Task: Search one way flight ticket for 1 adult, 1 child, 1 infant in seat in premium economy from Columbia: Columbia Regional Airport to Springfield: Abraham Lincoln Capital Airport on 5-2-2023. Choice of flights is Alaska. Number of bags: 2 checked bags. Price is upto 71000. Outbound departure time preference is 17:00.
Action: Mouse moved to (313, 266)
Screenshot: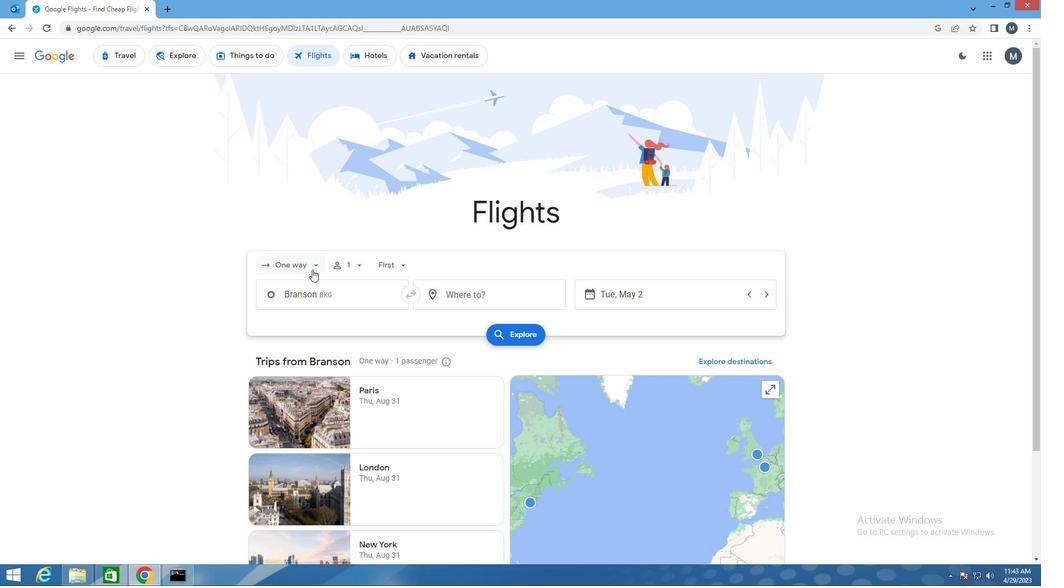 
Action: Mouse pressed left at (313, 266)
Screenshot: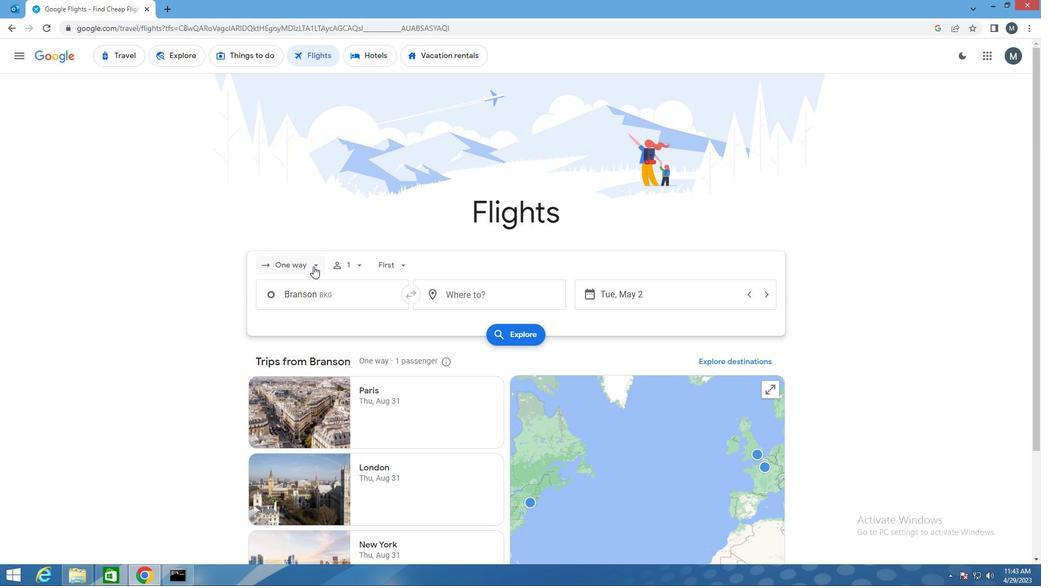 
Action: Mouse moved to (296, 315)
Screenshot: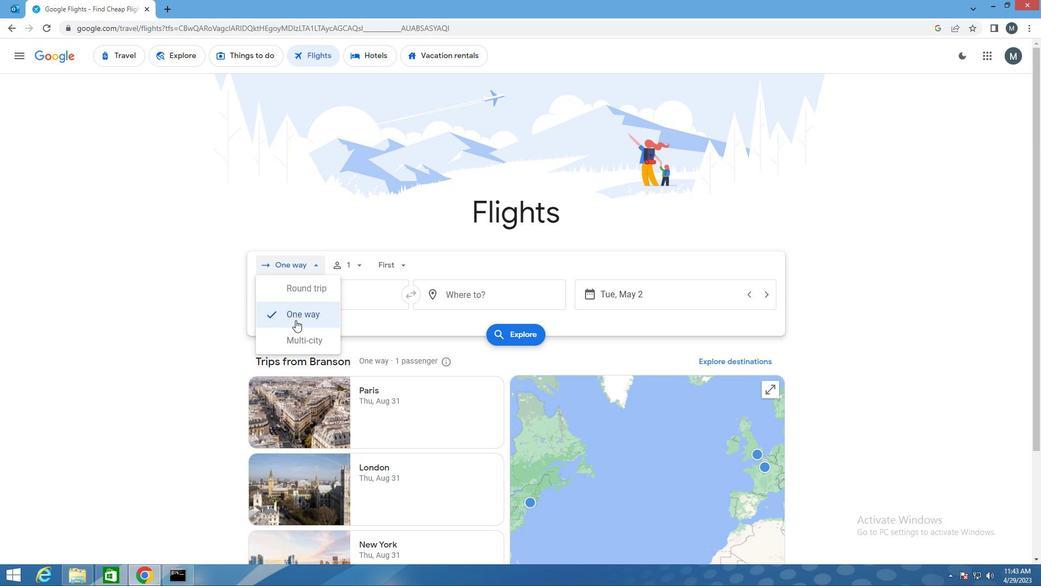 
Action: Mouse pressed left at (296, 315)
Screenshot: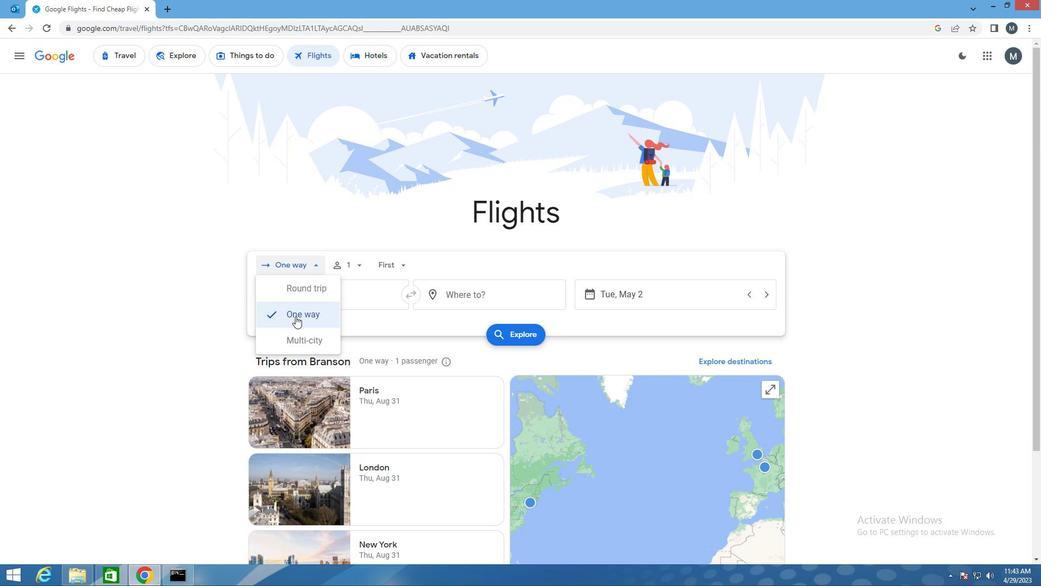 
Action: Mouse moved to (355, 268)
Screenshot: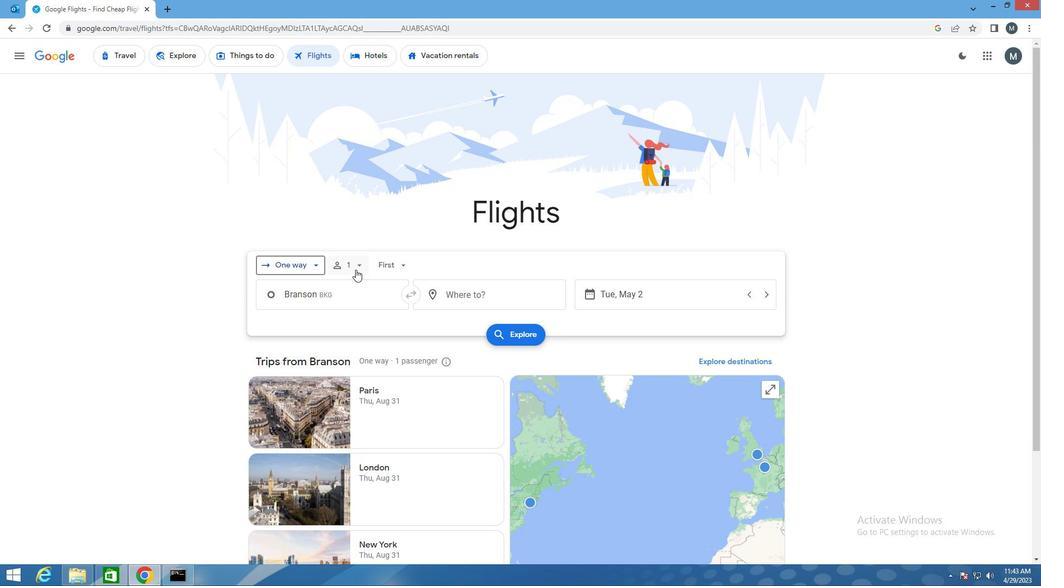 
Action: Mouse pressed left at (355, 268)
Screenshot: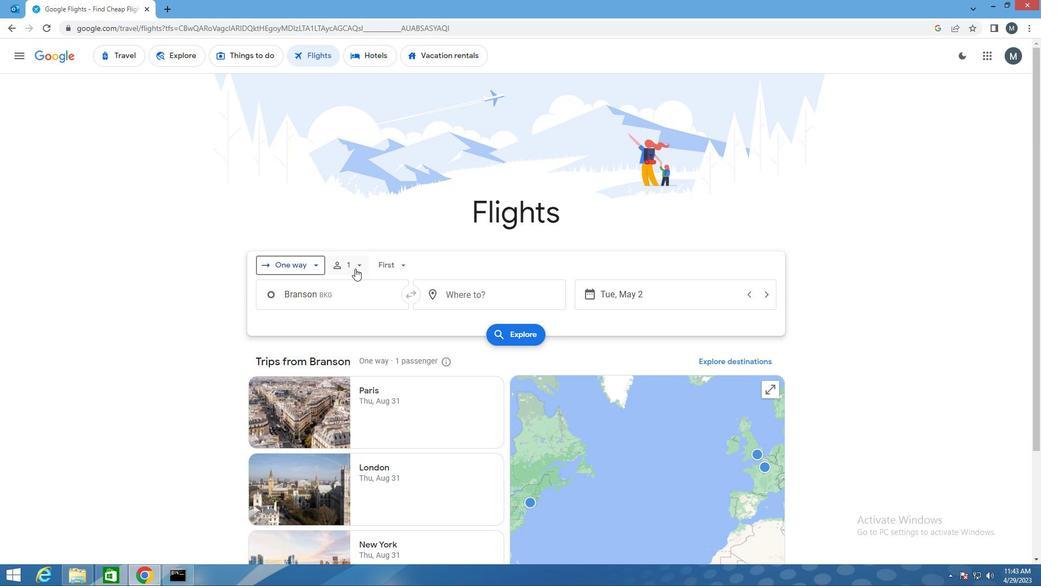 
Action: Mouse moved to (436, 320)
Screenshot: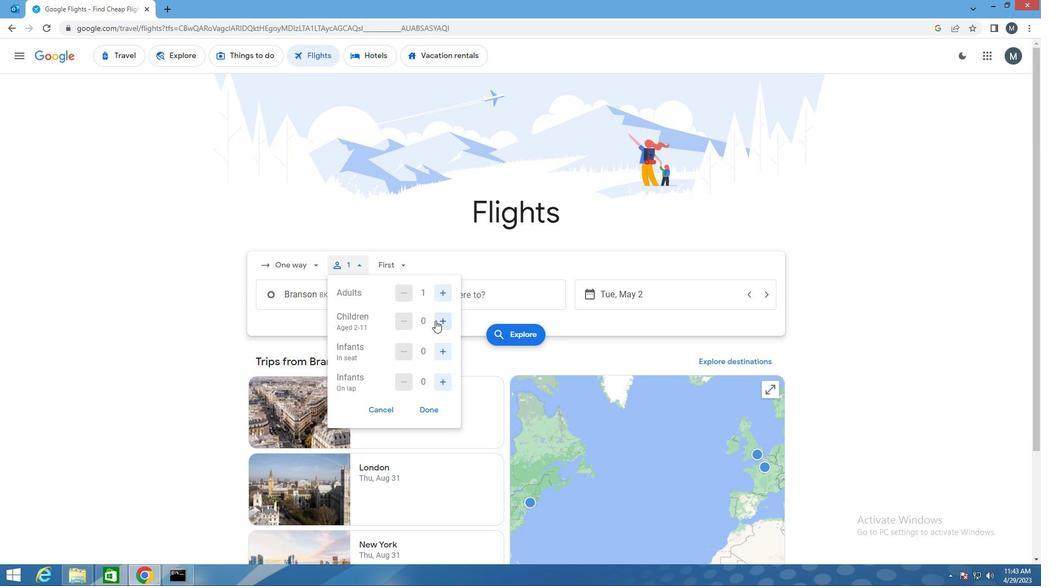 
Action: Mouse pressed left at (436, 320)
Screenshot: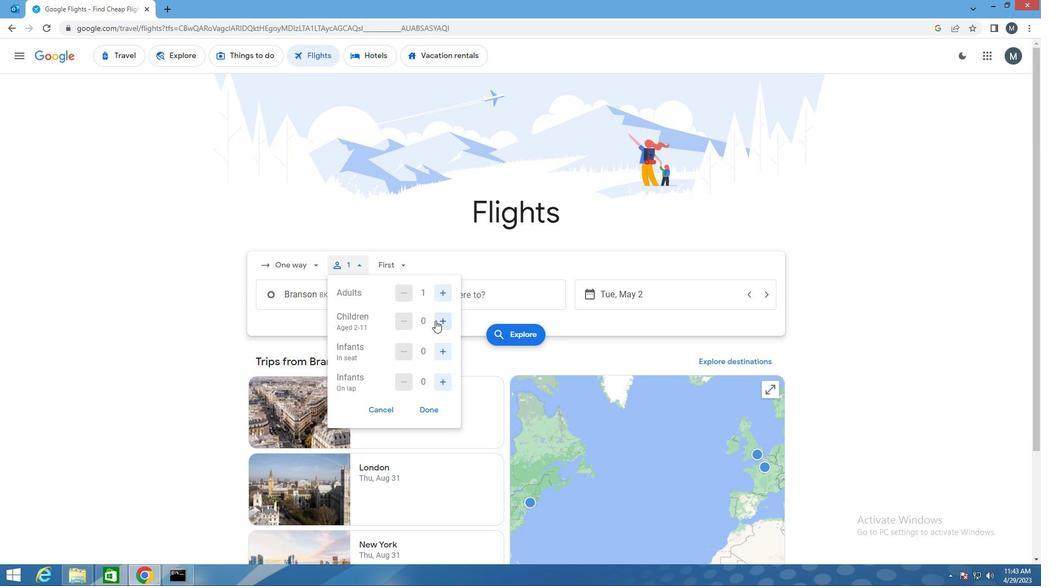 
Action: Mouse moved to (440, 350)
Screenshot: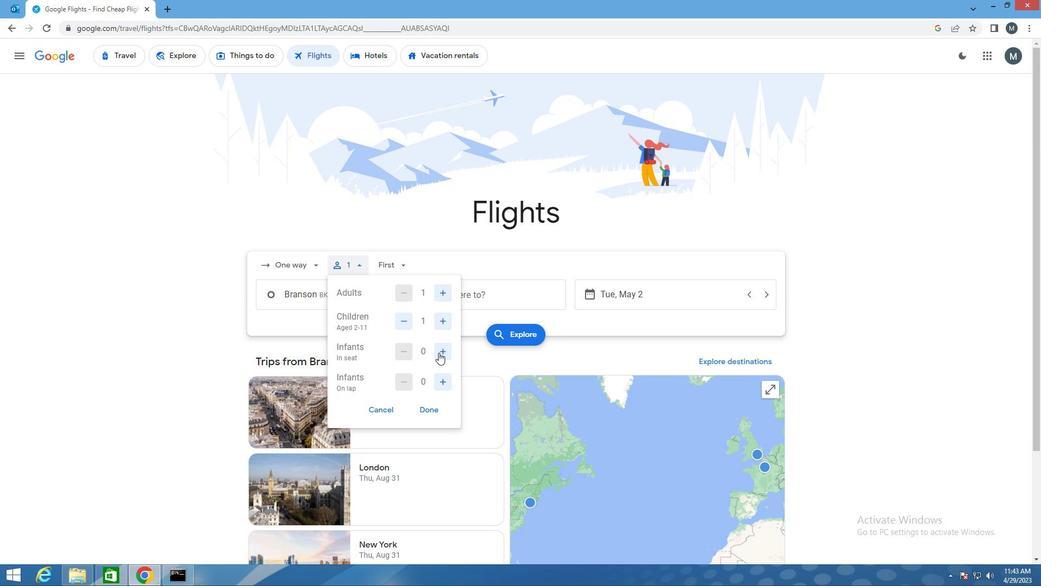 
Action: Mouse pressed left at (440, 350)
Screenshot: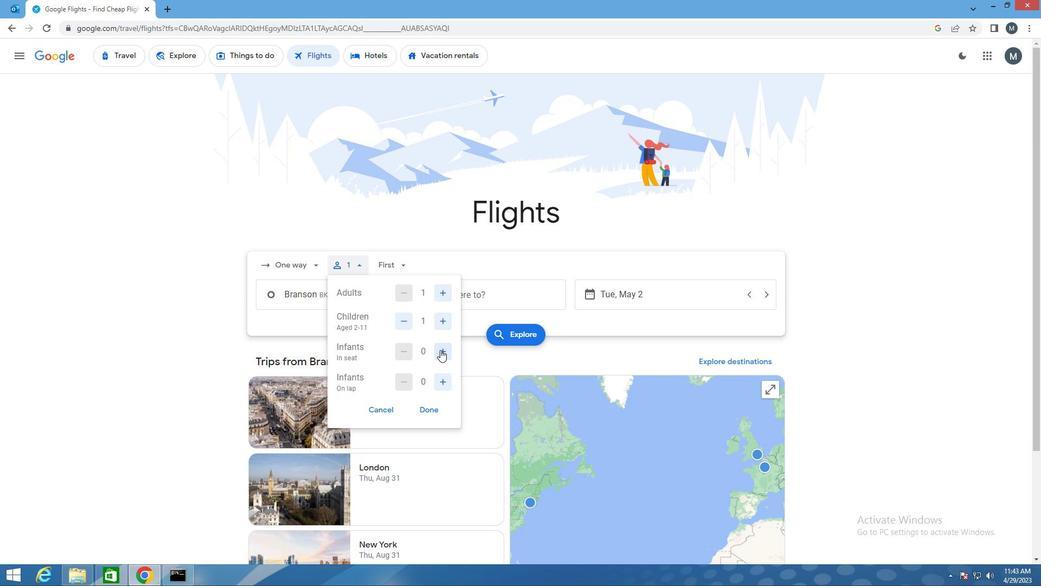 
Action: Mouse moved to (433, 409)
Screenshot: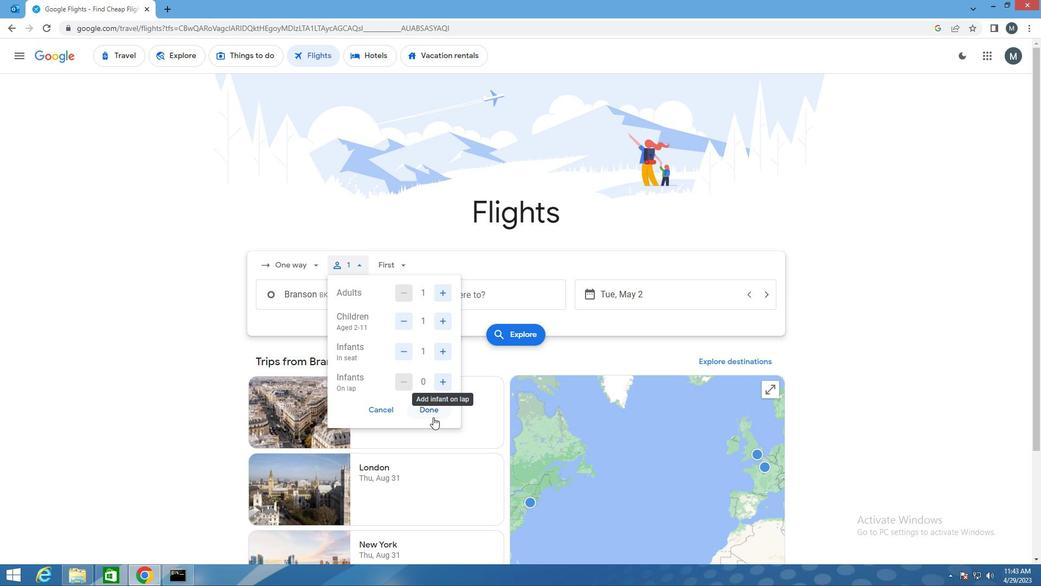 
Action: Mouse pressed left at (433, 409)
Screenshot: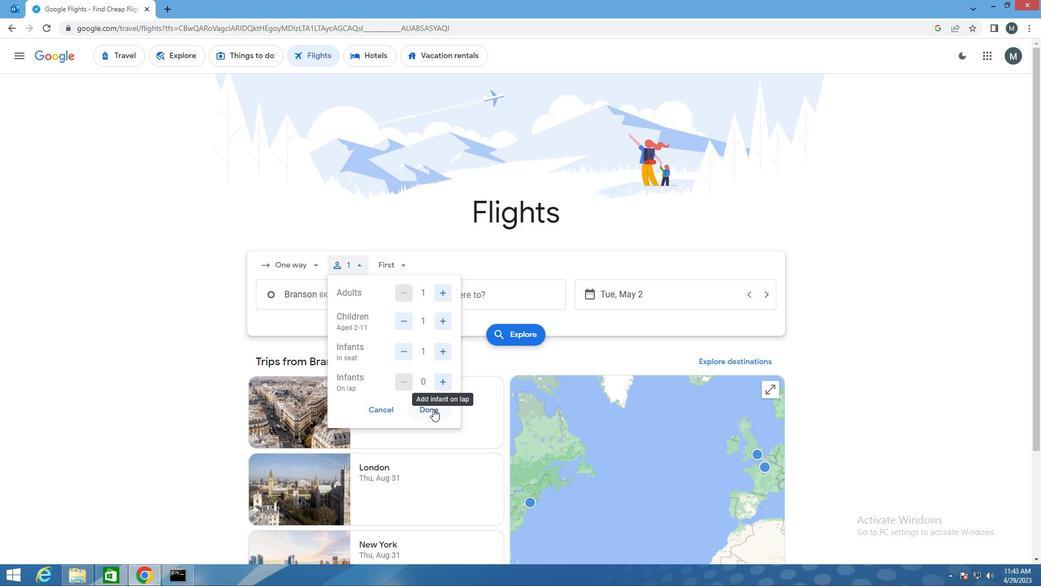 
Action: Mouse moved to (397, 270)
Screenshot: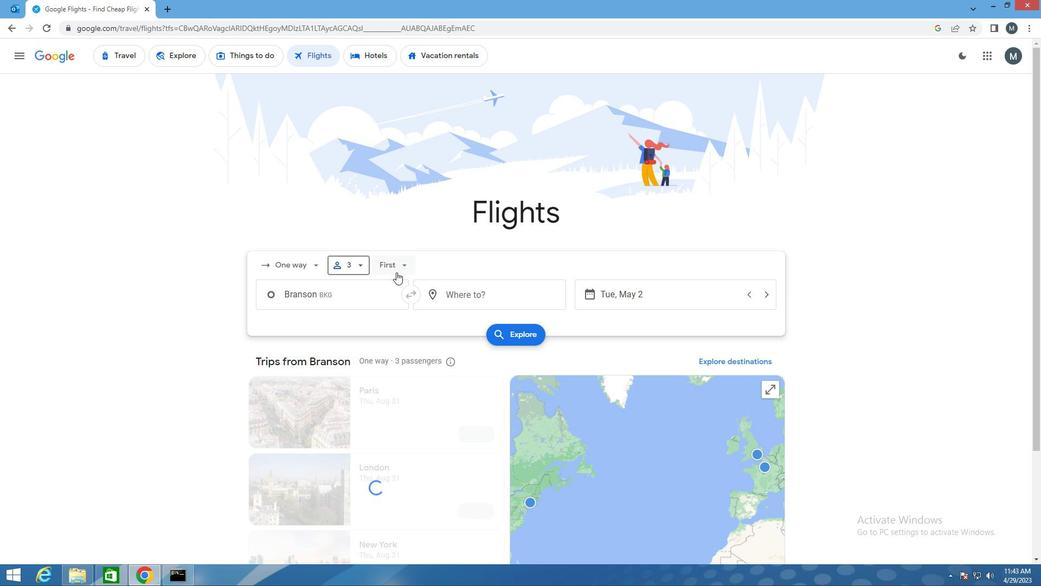 
Action: Mouse pressed left at (397, 270)
Screenshot: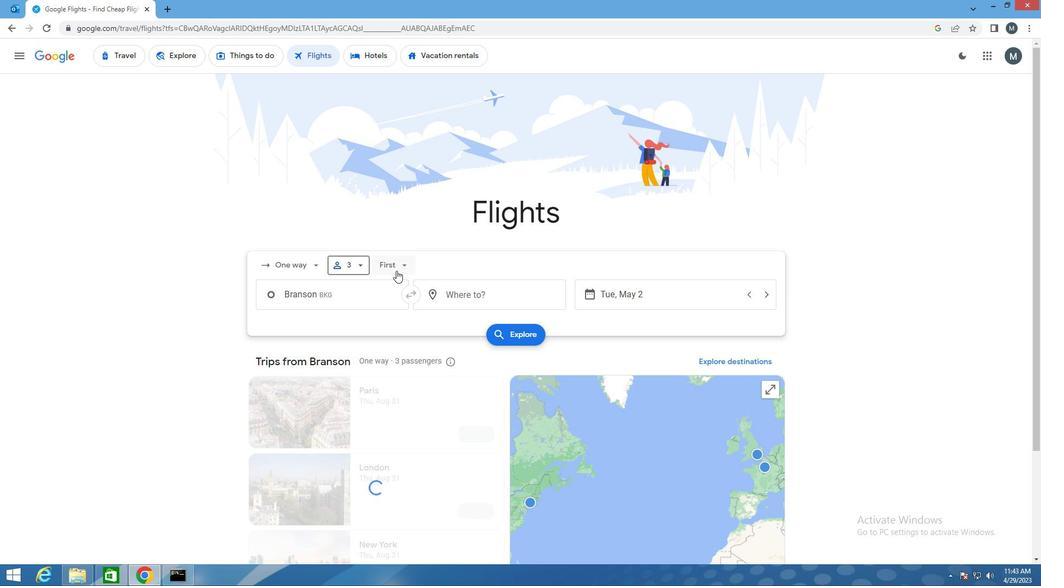 
Action: Mouse moved to (423, 316)
Screenshot: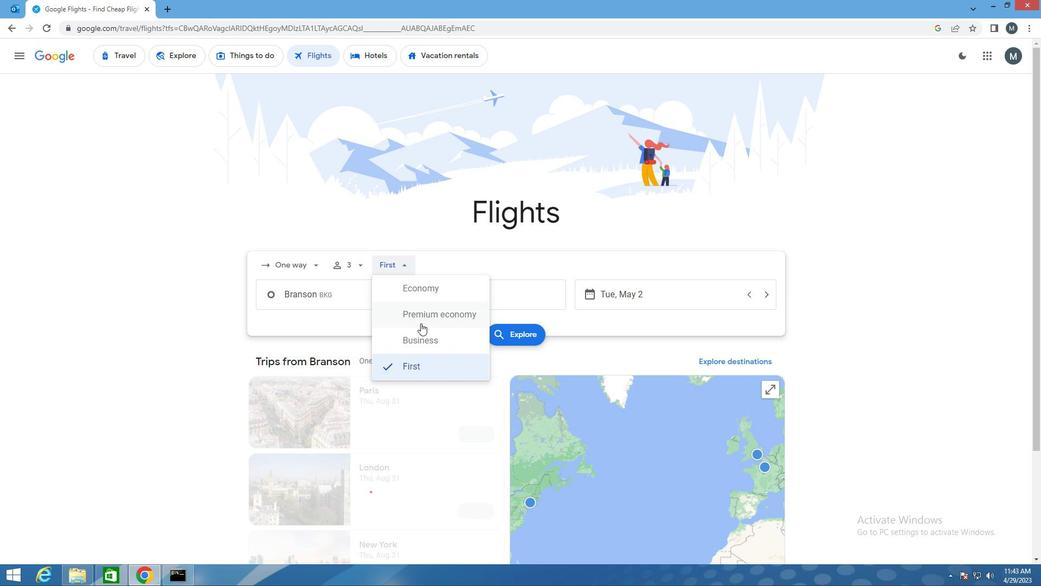 
Action: Mouse pressed left at (423, 316)
Screenshot: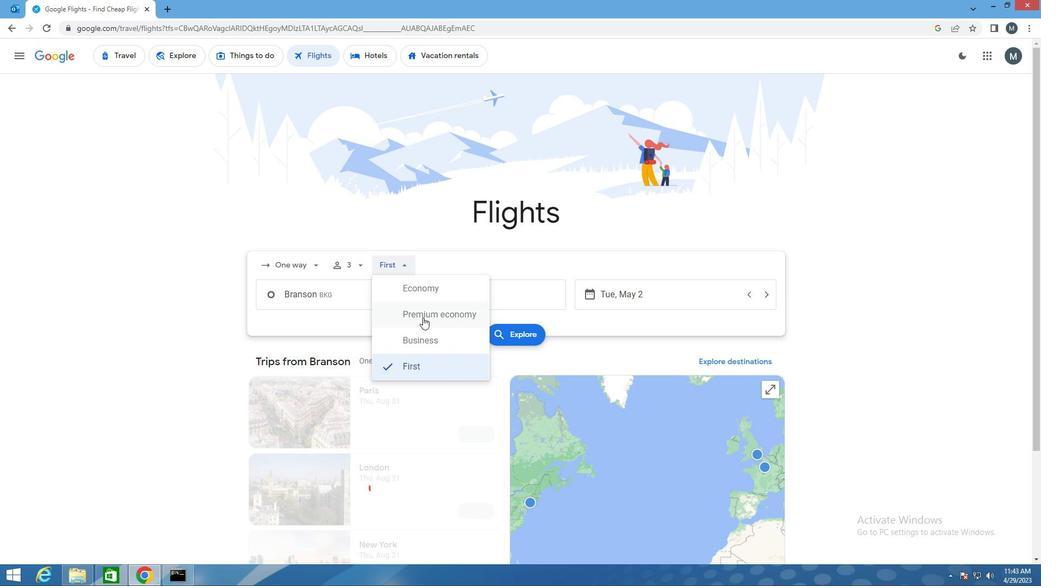 
Action: Mouse moved to (347, 298)
Screenshot: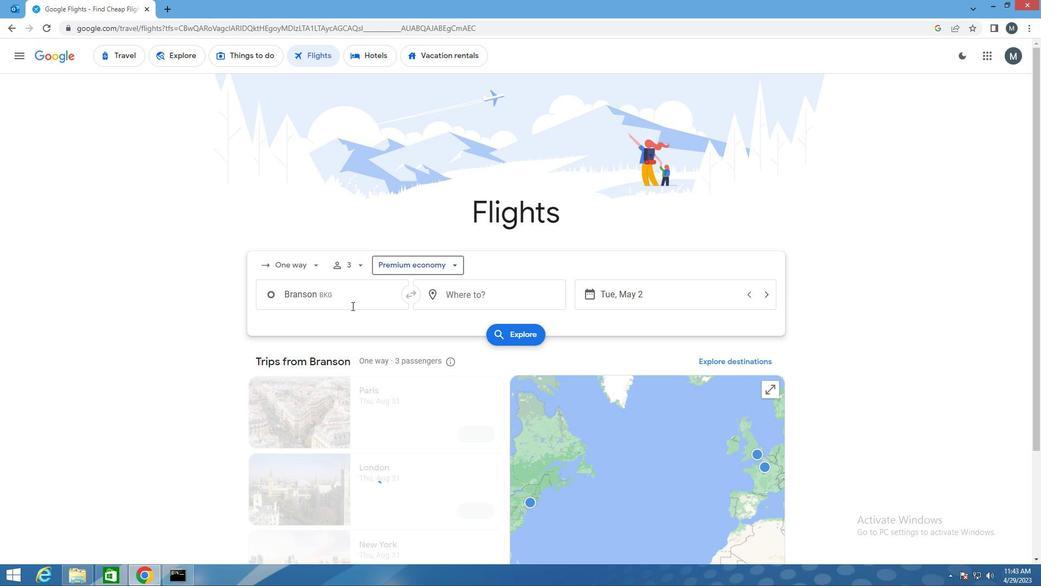 
Action: Mouse pressed left at (347, 298)
Screenshot: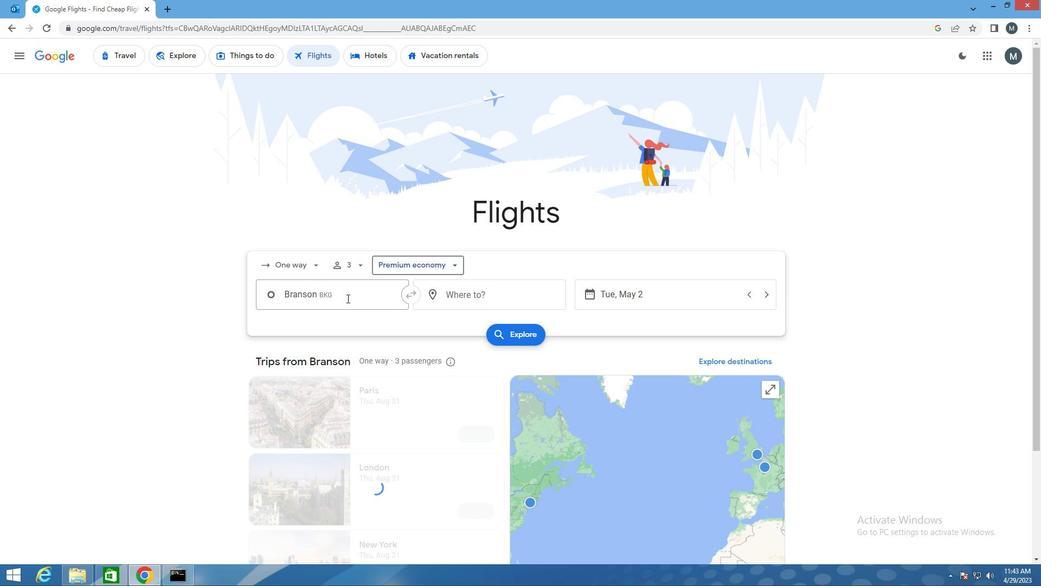 
Action: Key pressed <Key.shift><Key.shift><Key.shift><Key.shift><Key.shift><Key.shift><Key.shift><Key.shift>COLUM
Screenshot: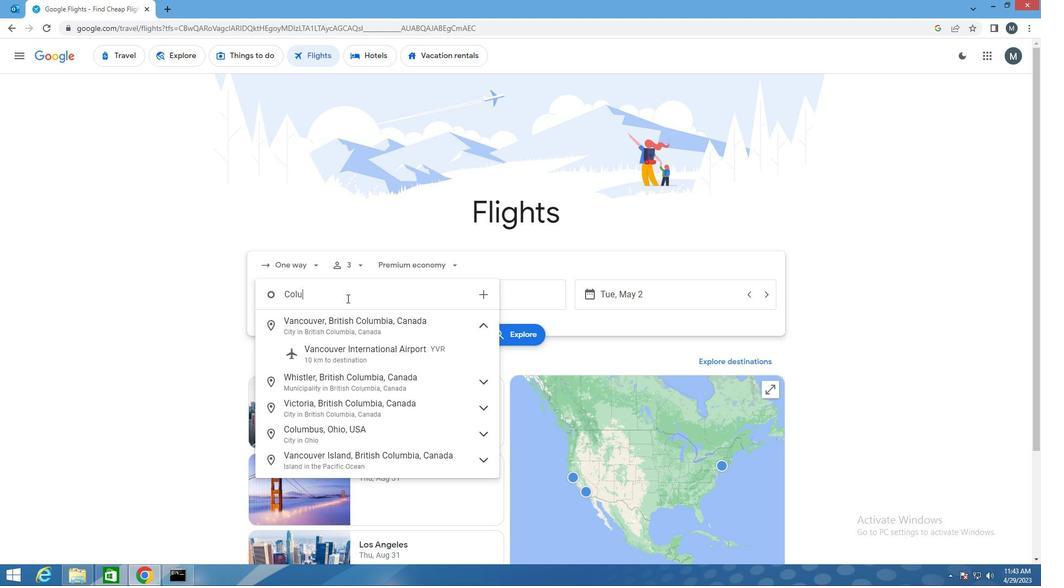 
Action: Mouse moved to (361, 333)
Screenshot: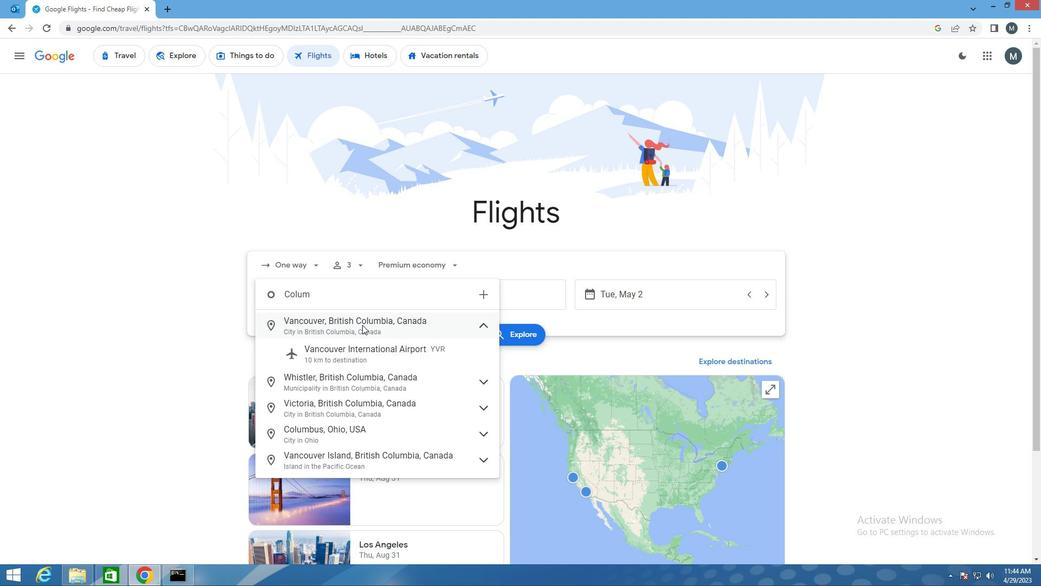 
Action: Key pressed BIA<Key.space>REG
Screenshot: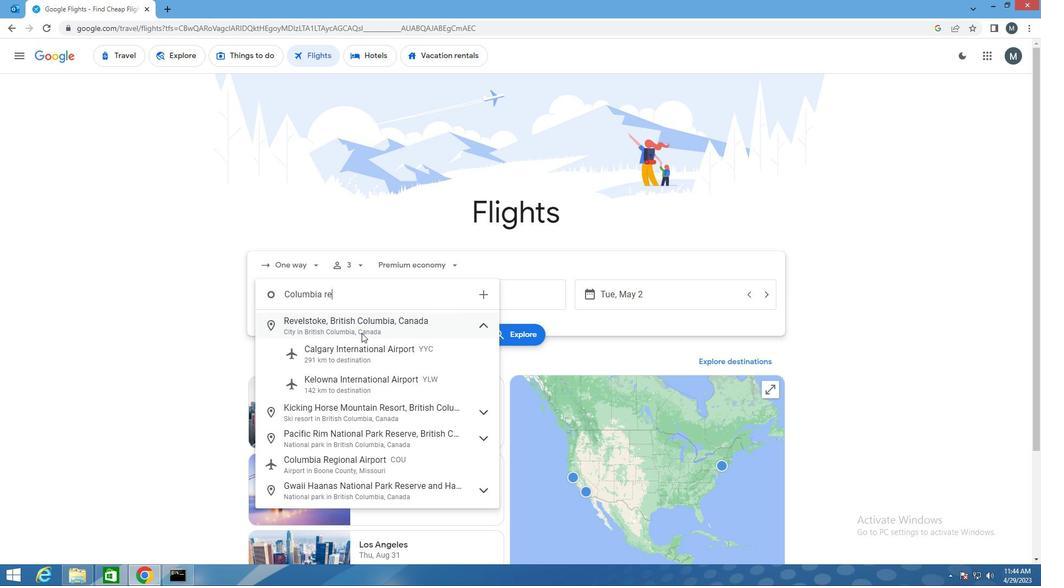 
Action: Mouse moved to (369, 329)
Screenshot: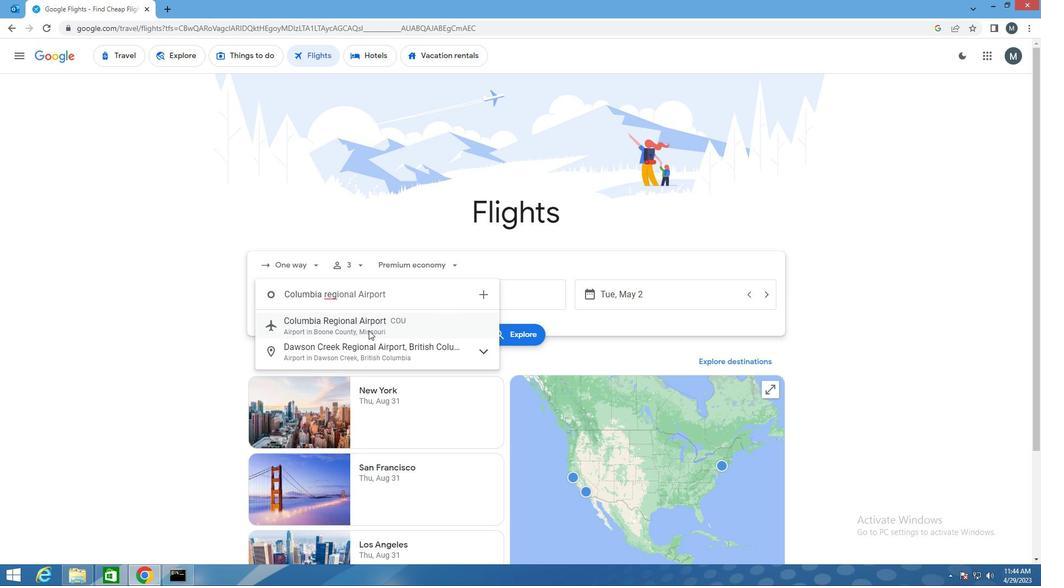 
Action: Mouse pressed left at (369, 329)
Screenshot: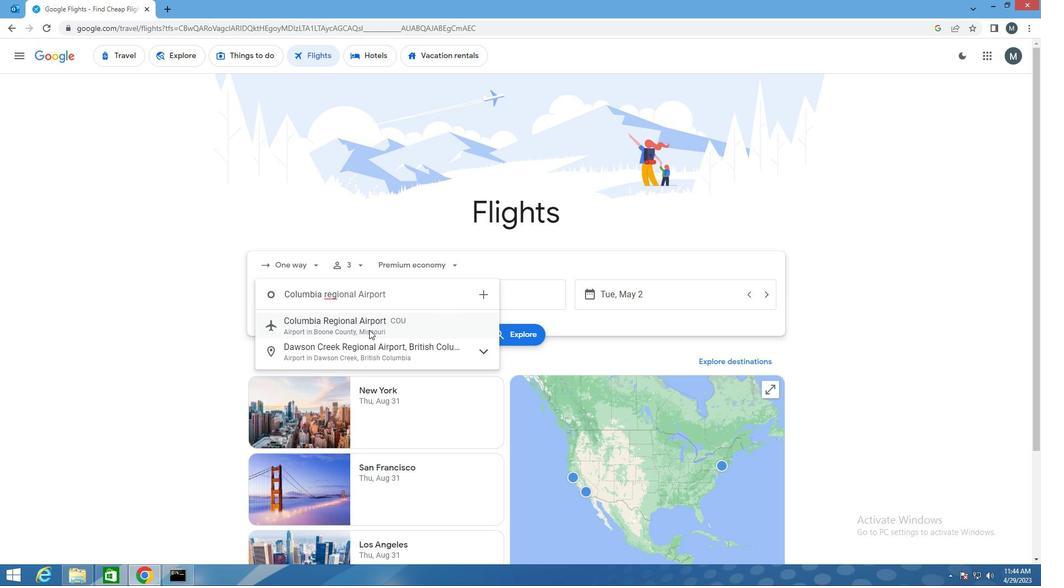 
Action: Mouse moved to (470, 299)
Screenshot: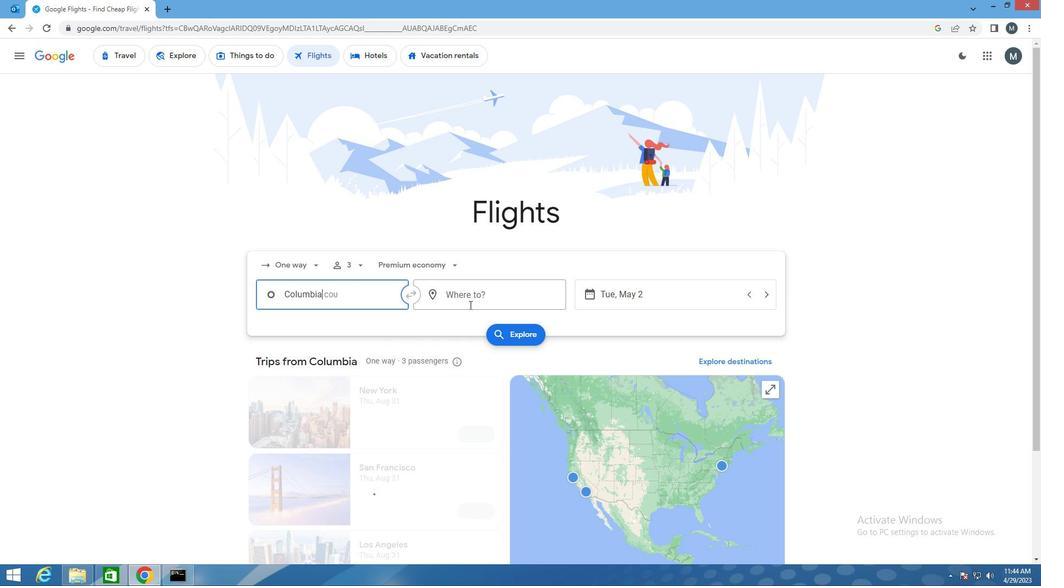 
Action: Mouse pressed left at (470, 299)
Screenshot: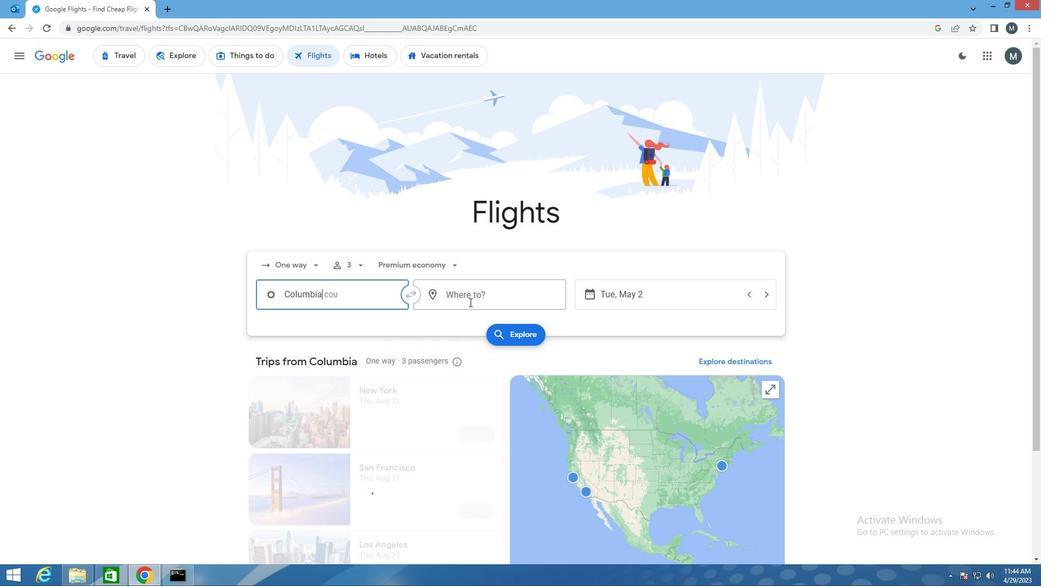 
Action: Mouse moved to (468, 300)
Screenshot: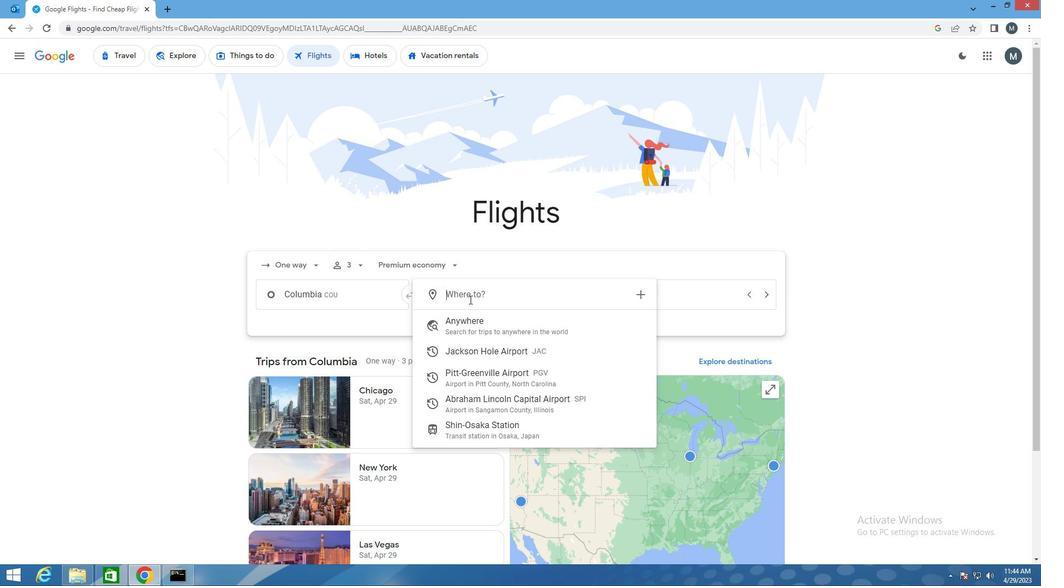 
Action: Key pressed S
Screenshot: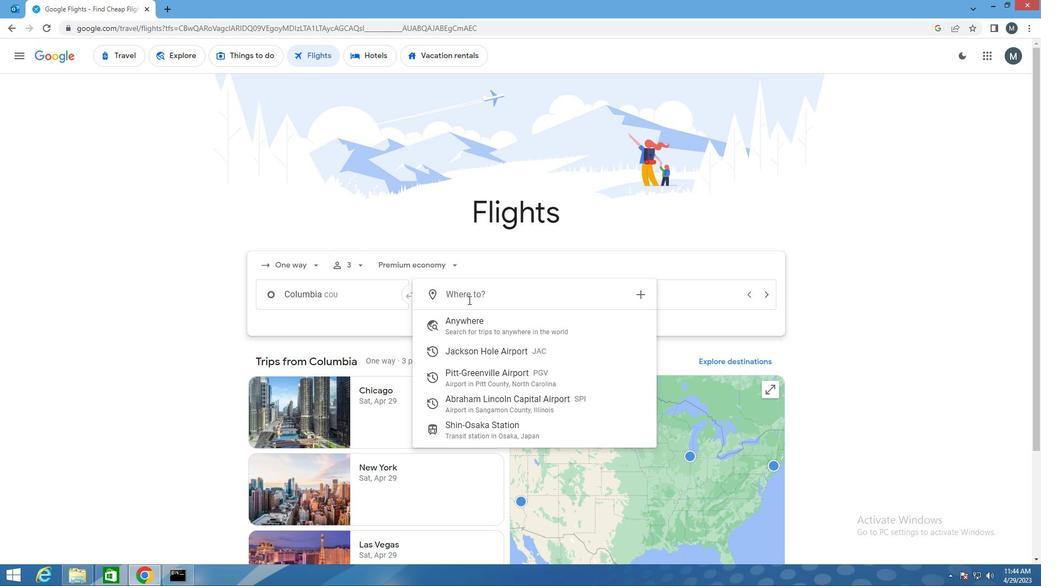 
Action: Mouse moved to (467, 301)
Screenshot: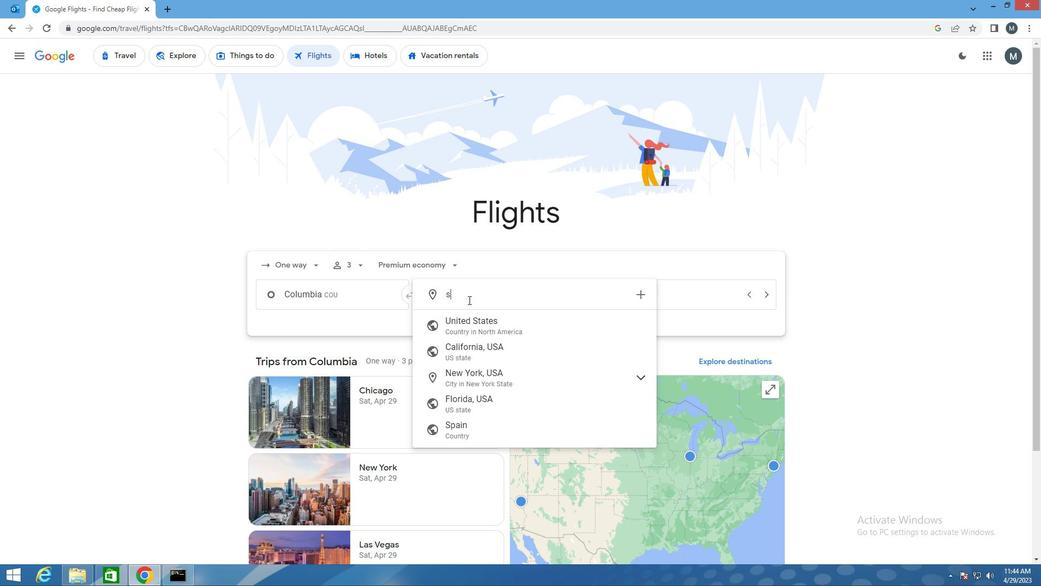 
Action: Key pressed P
Screenshot: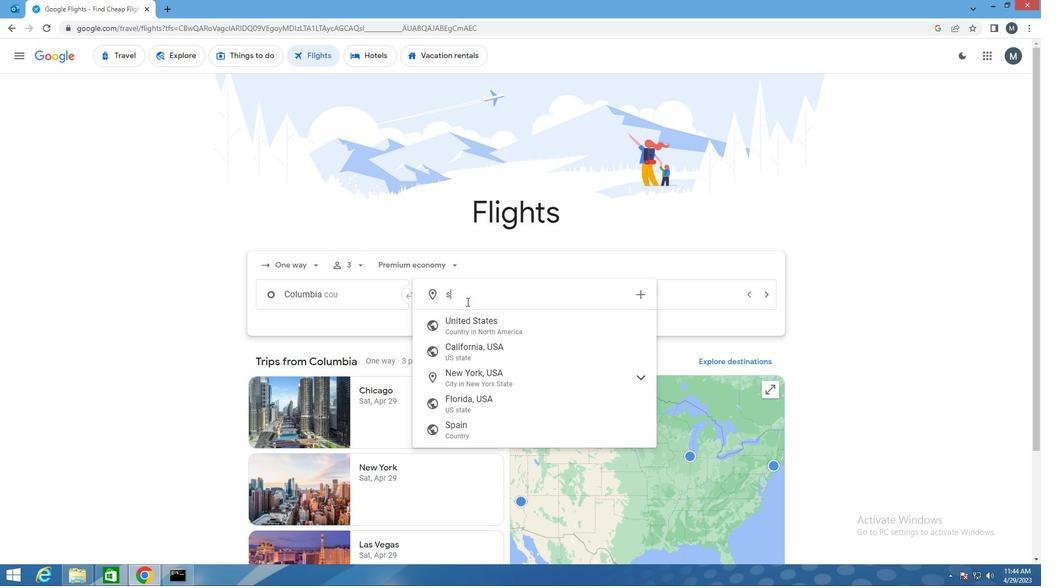 
Action: Mouse moved to (466, 302)
Screenshot: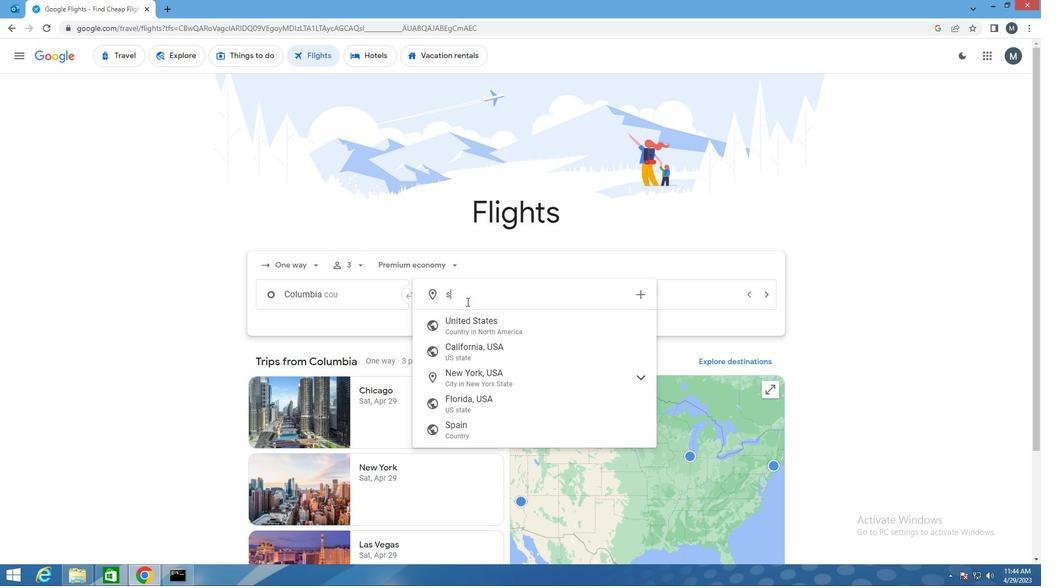 
Action: Key pressed I
Screenshot: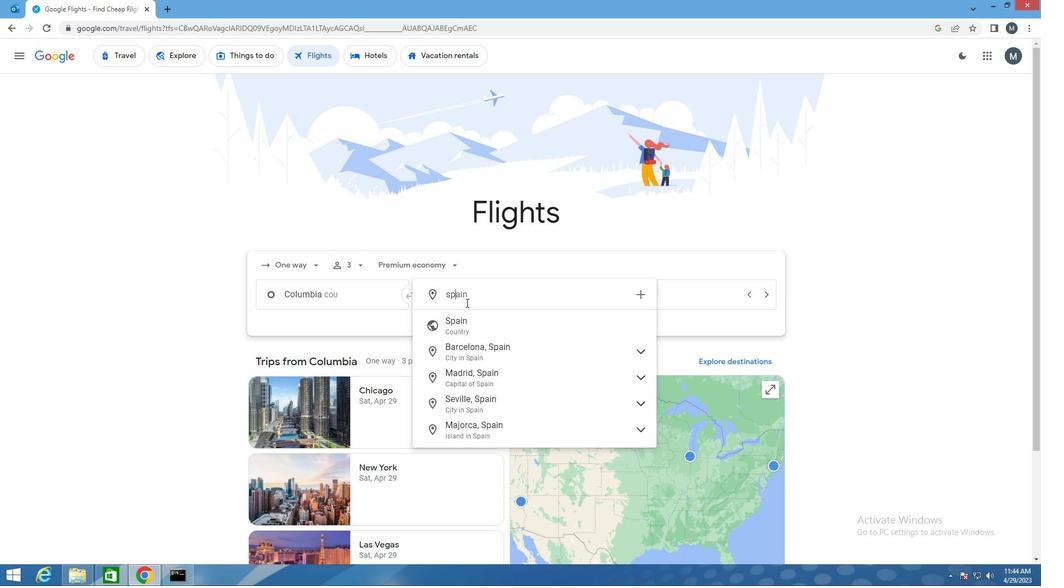 
Action: Mouse moved to (484, 322)
Screenshot: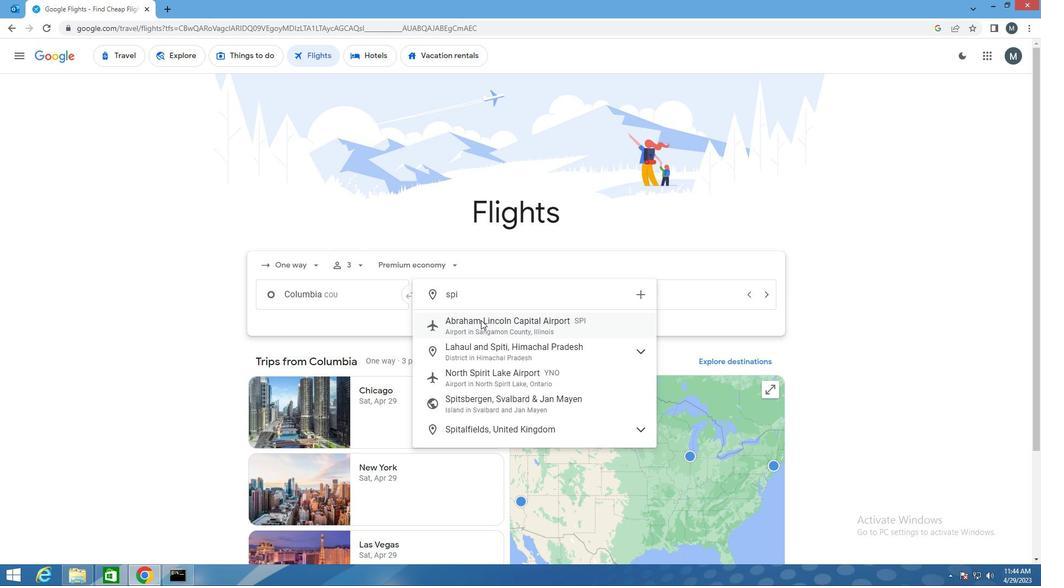 
Action: Mouse pressed left at (484, 322)
Screenshot: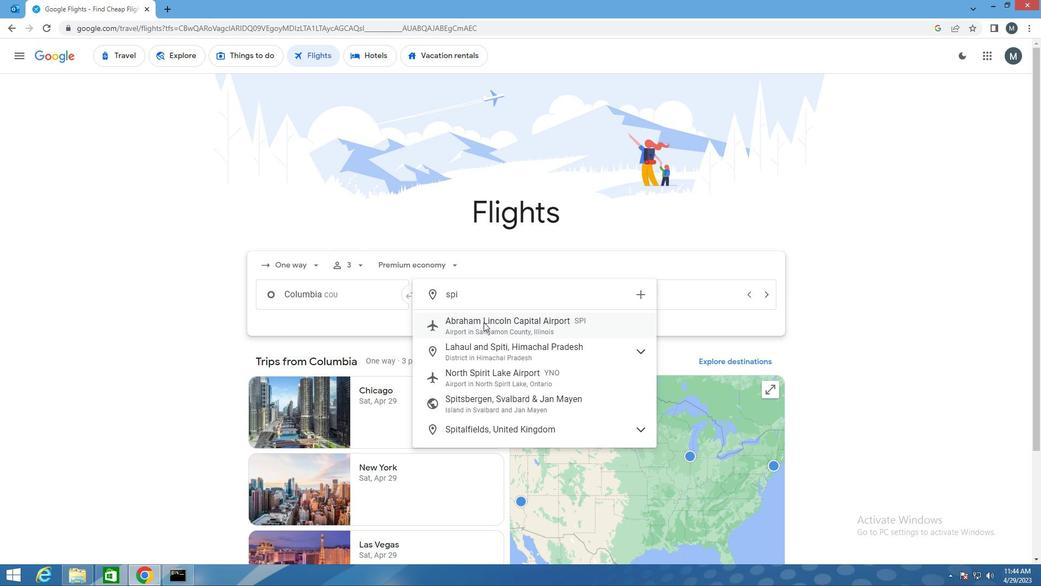 
Action: Mouse moved to (606, 293)
Screenshot: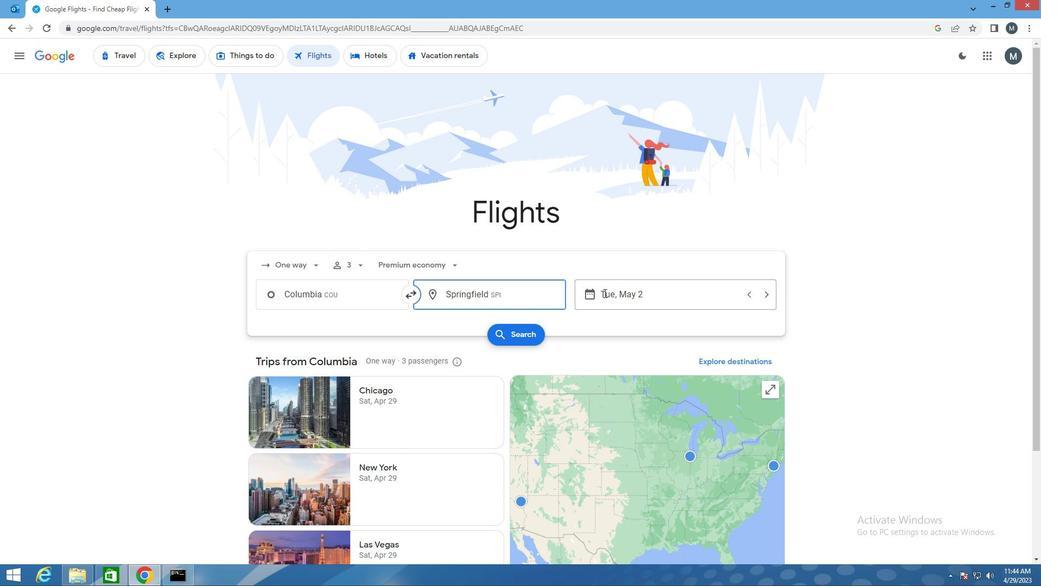 
Action: Mouse pressed left at (606, 293)
Screenshot: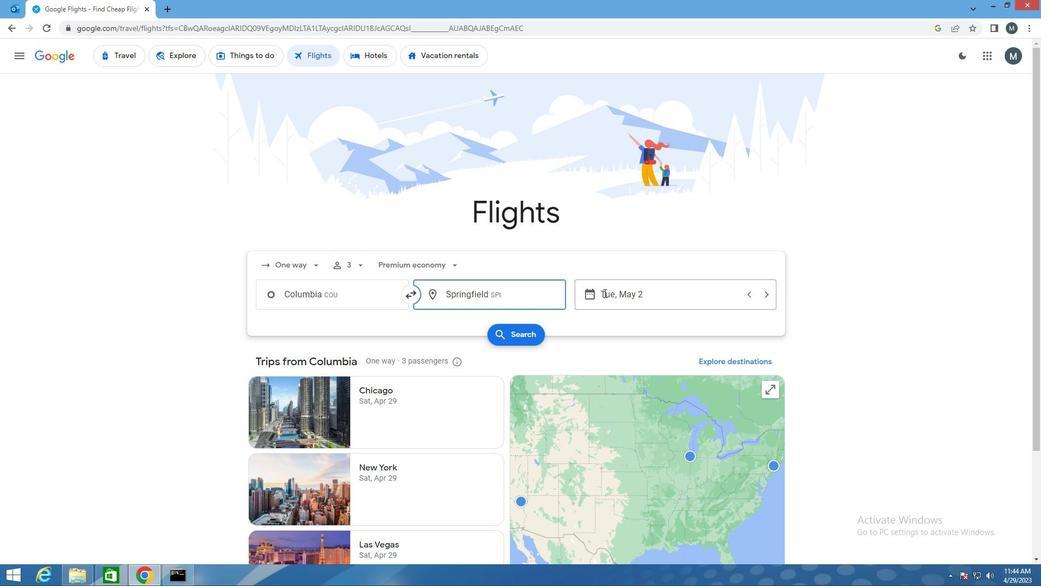 
Action: Mouse moved to (644, 368)
Screenshot: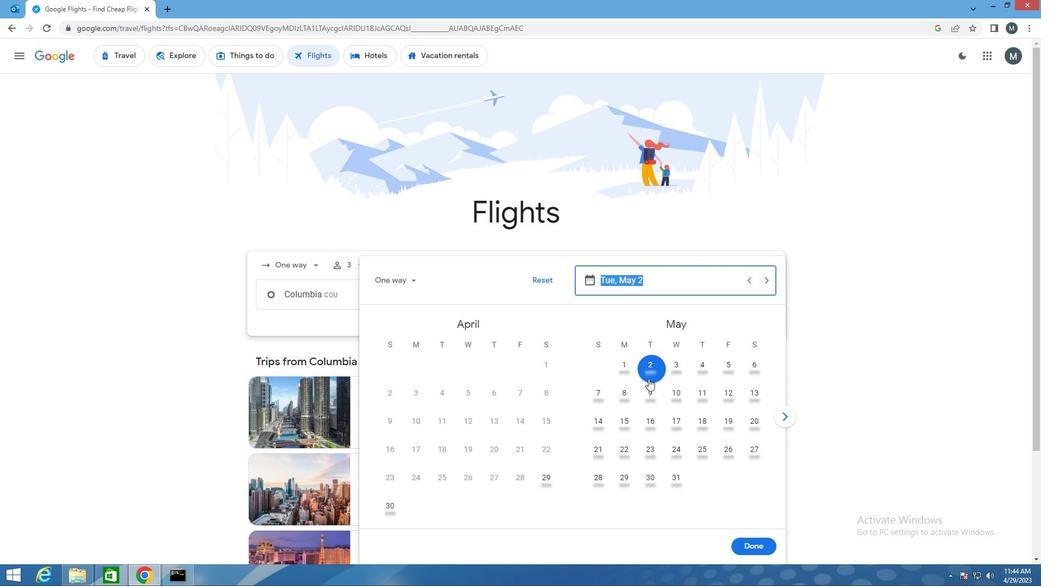 
Action: Mouse pressed left at (644, 368)
Screenshot: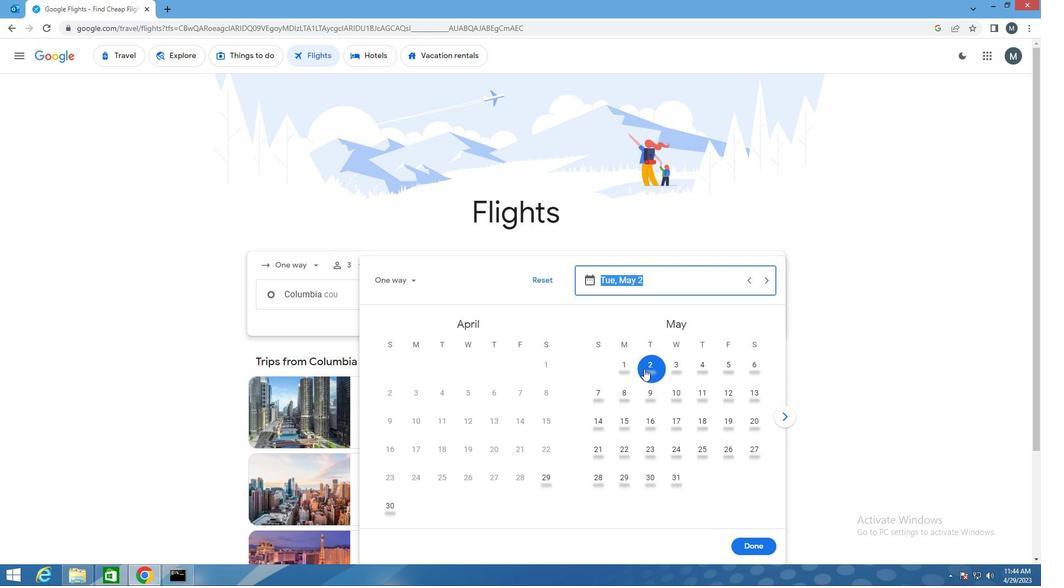
Action: Mouse moved to (748, 544)
Screenshot: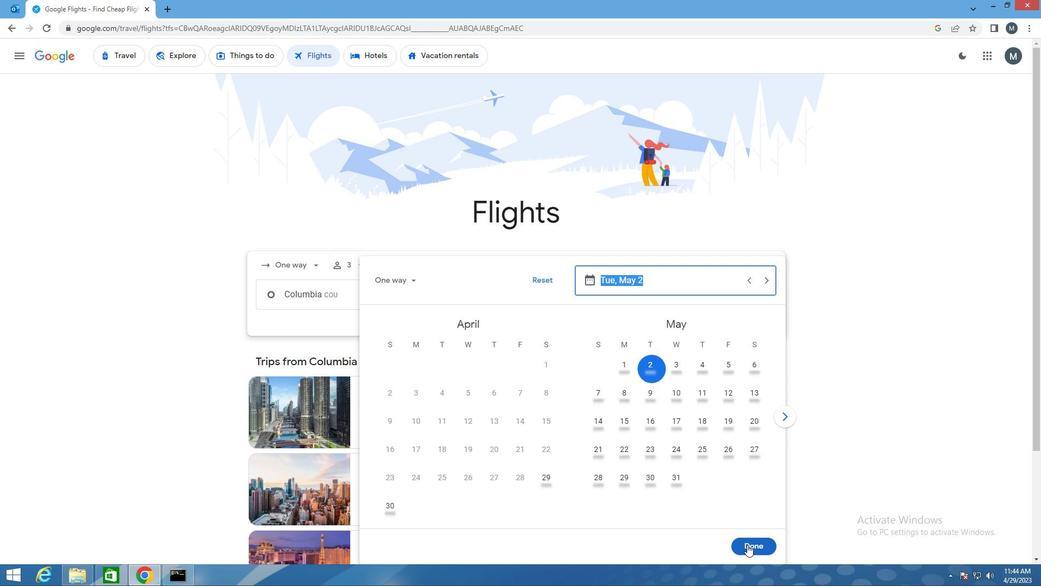 
Action: Mouse pressed left at (748, 544)
Screenshot: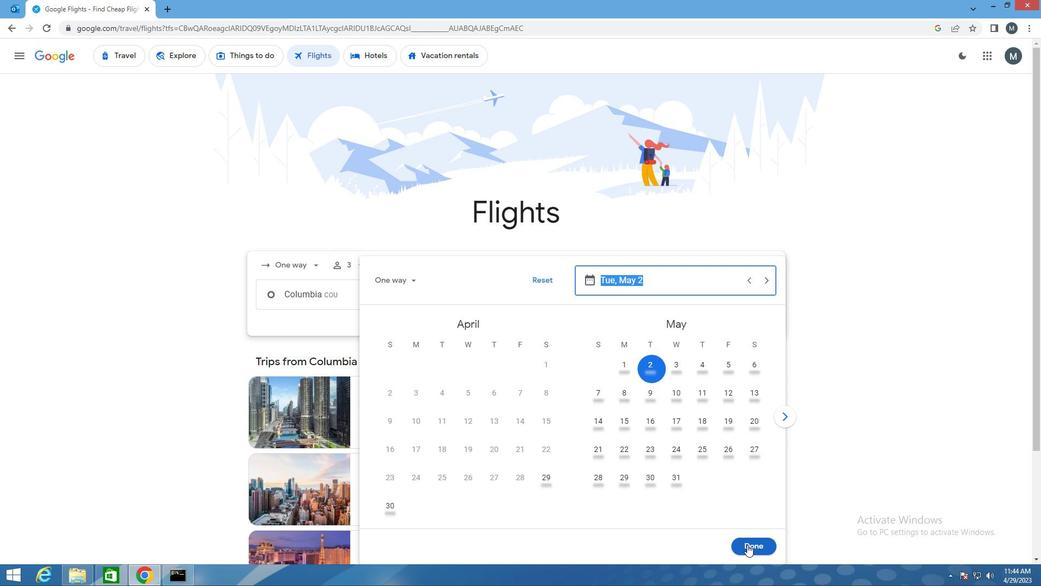 
Action: Mouse moved to (220, 237)
Screenshot: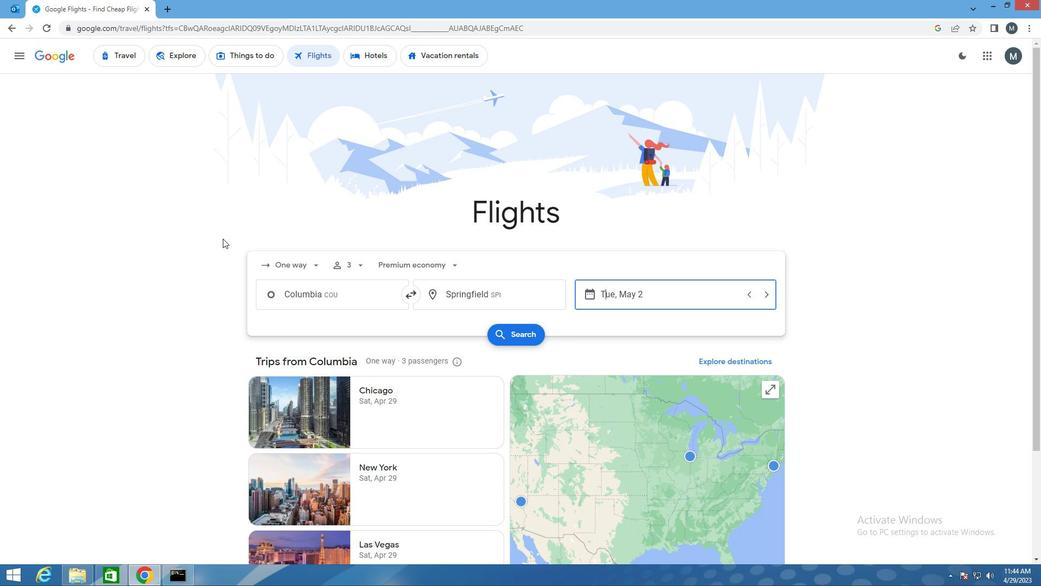 
Action: Mouse scrolled (220, 237) with delta (0, 0)
Screenshot: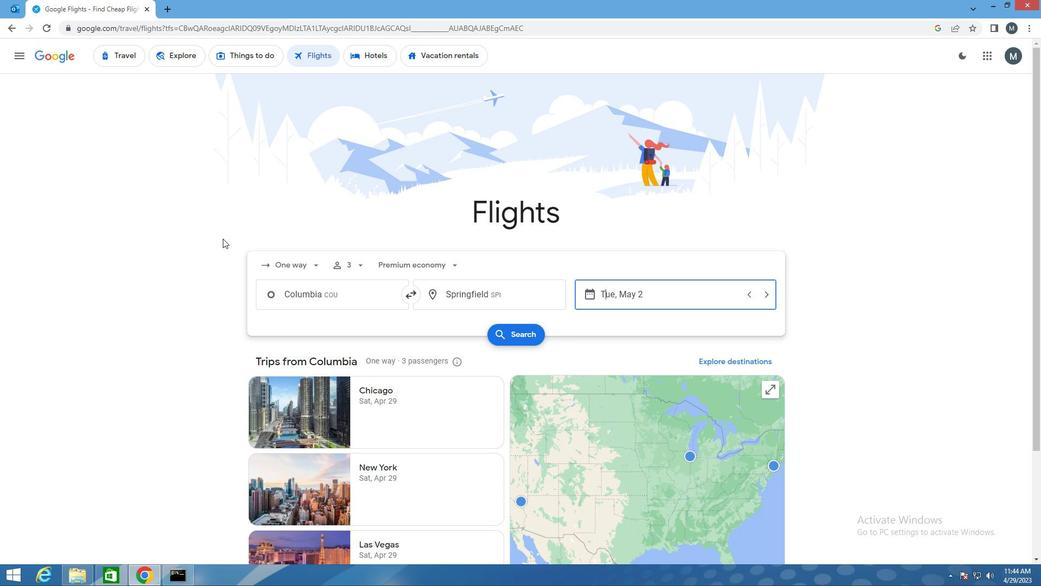 
Action: Mouse moved to (511, 281)
Screenshot: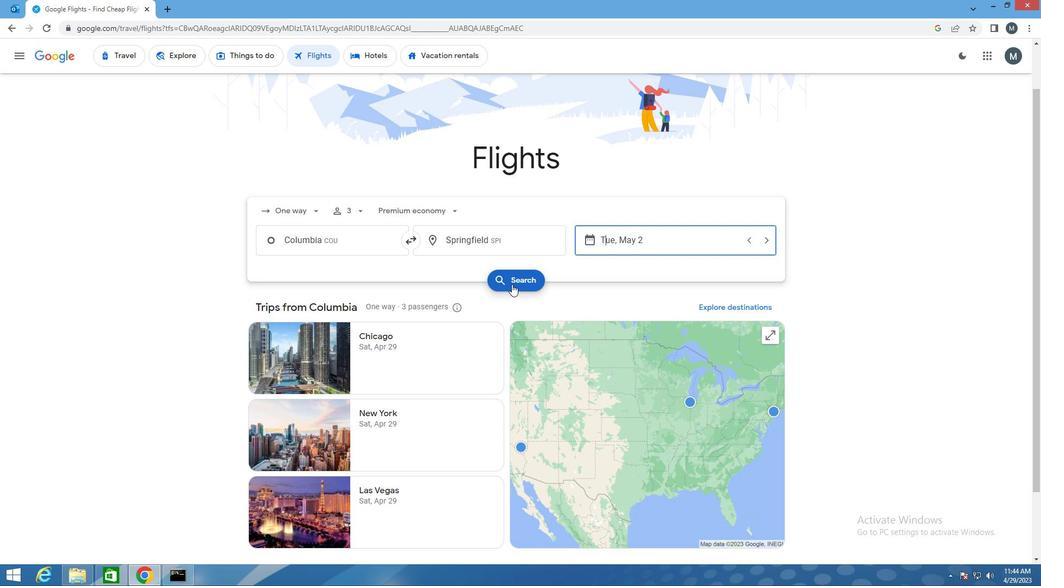 
Action: Mouse pressed left at (511, 281)
Screenshot: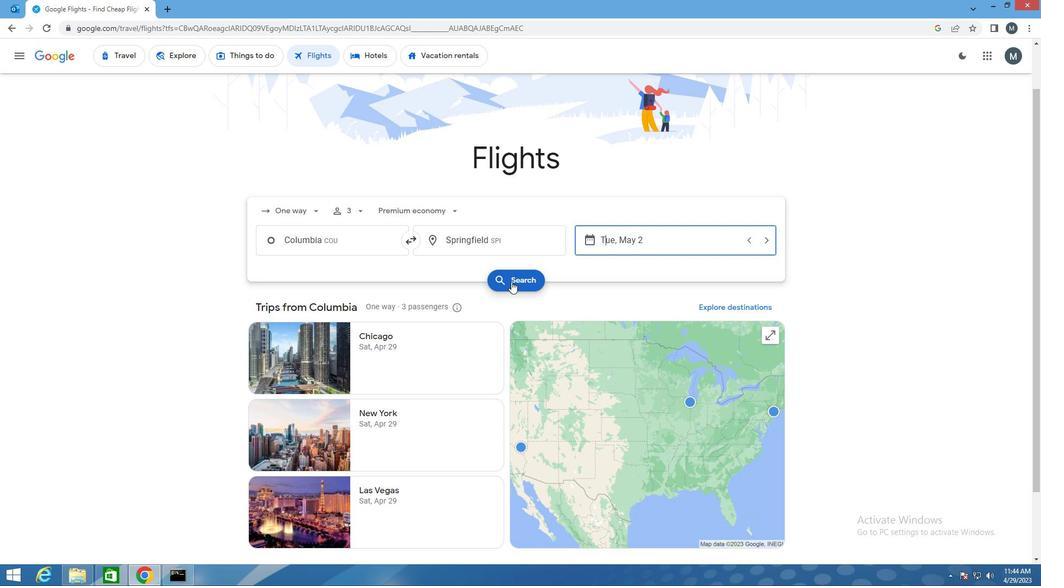 
Action: Mouse moved to (273, 159)
Screenshot: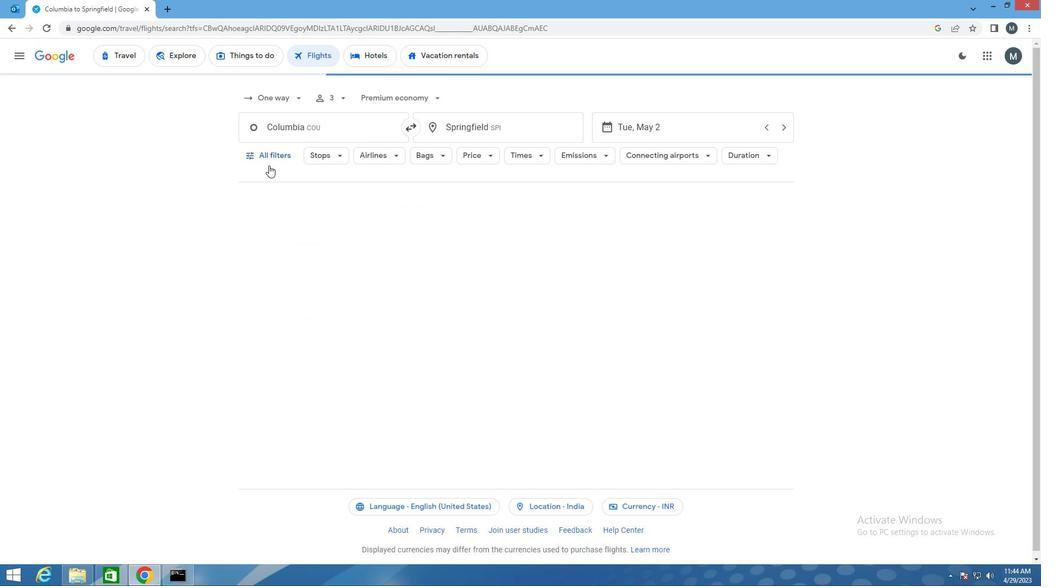 
Action: Mouse pressed left at (273, 159)
Screenshot: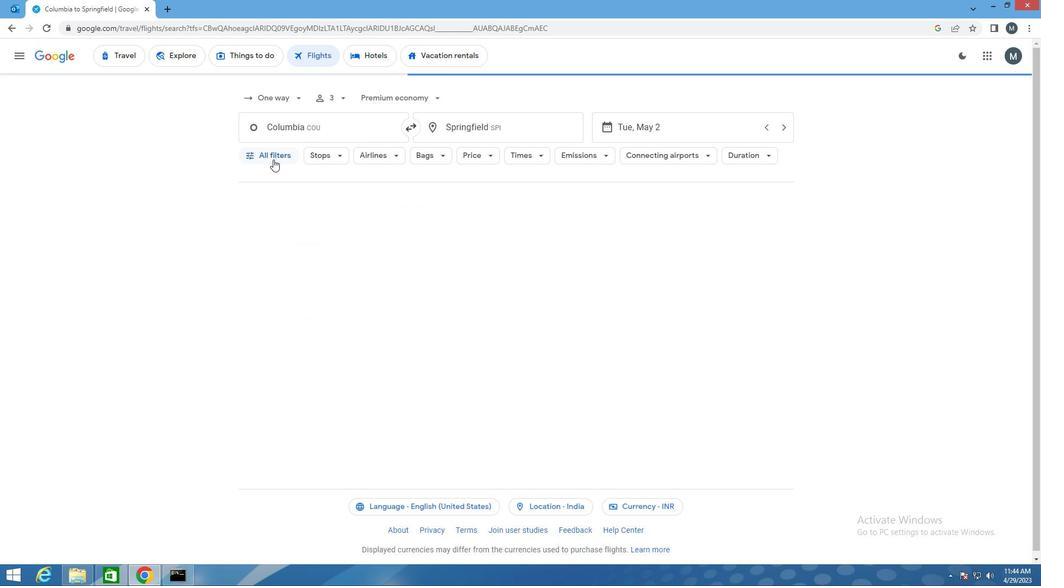 
Action: Mouse moved to (297, 296)
Screenshot: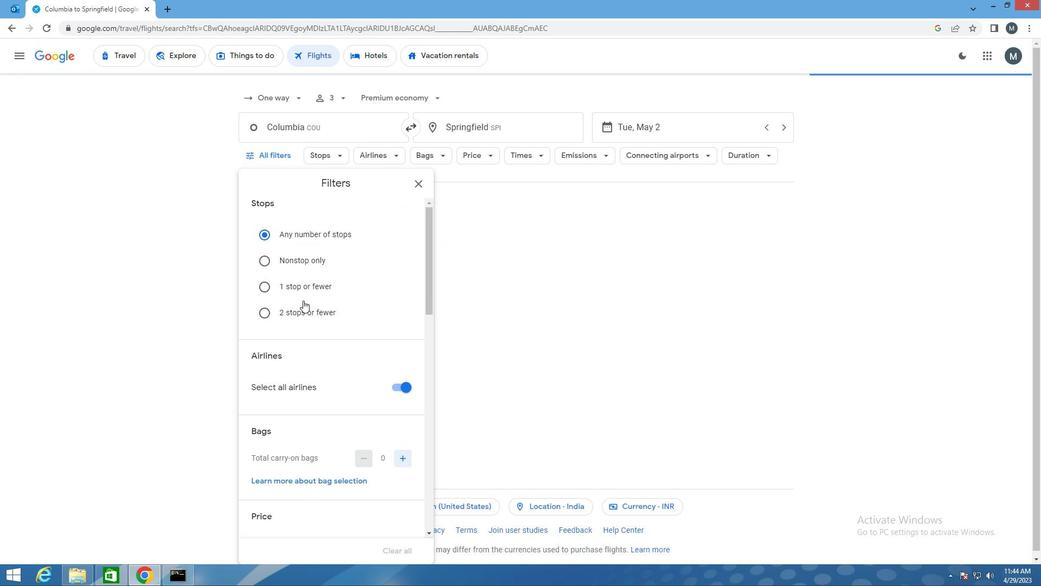 
Action: Mouse scrolled (297, 295) with delta (0, 0)
Screenshot: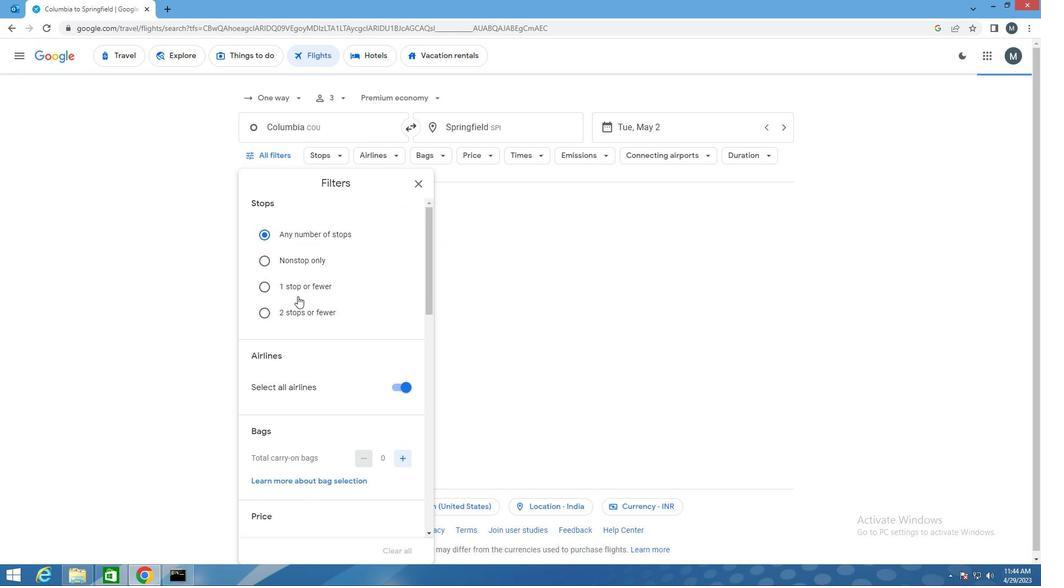 
Action: Mouse scrolled (297, 295) with delta (0, 0)
Screenshot: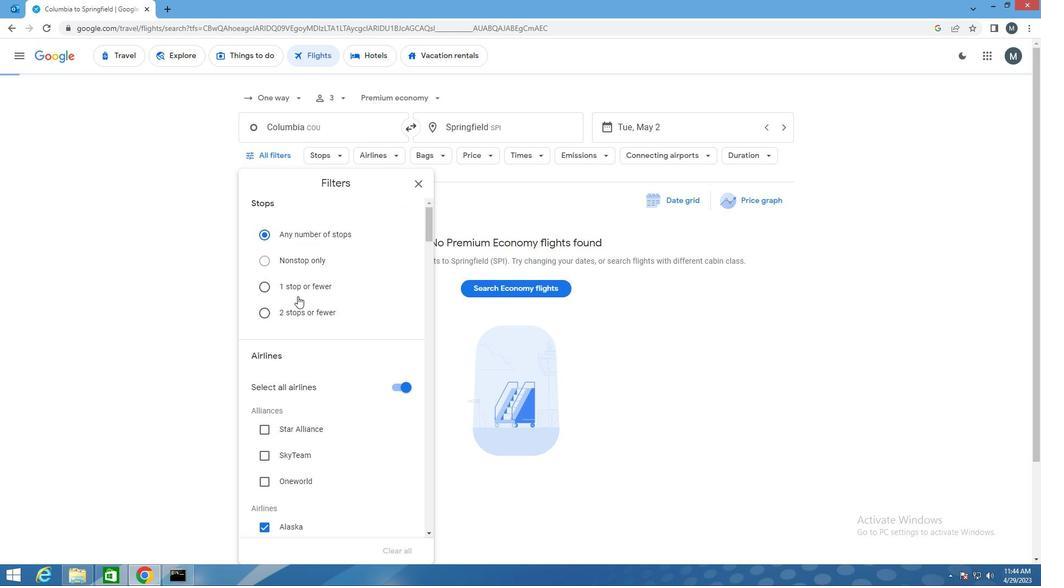 
Action: Mouse moved to (399, 275)
Screenshot: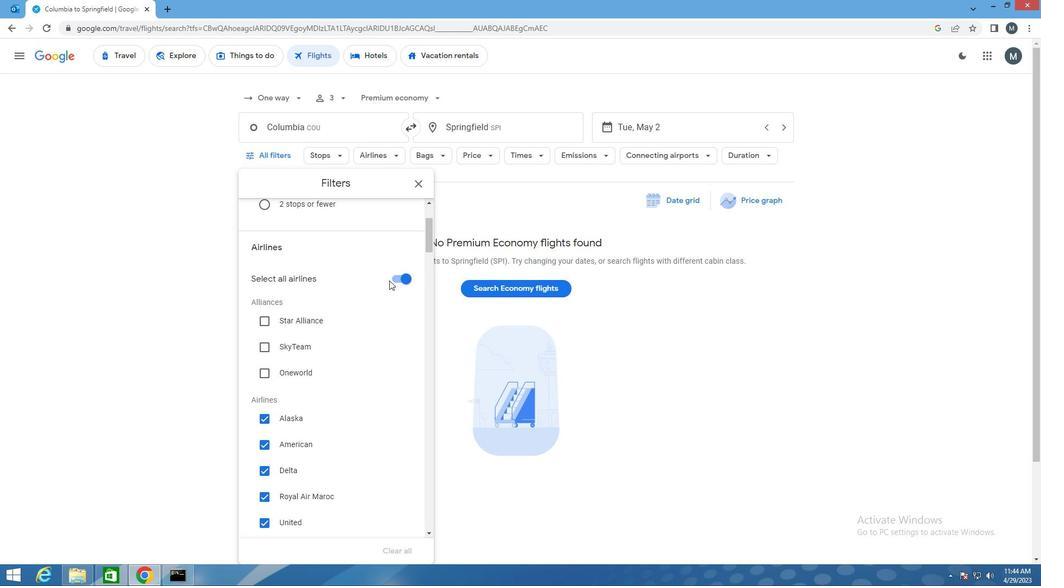 
Action: Mouse pressed left at (399, 275)
Screenshot: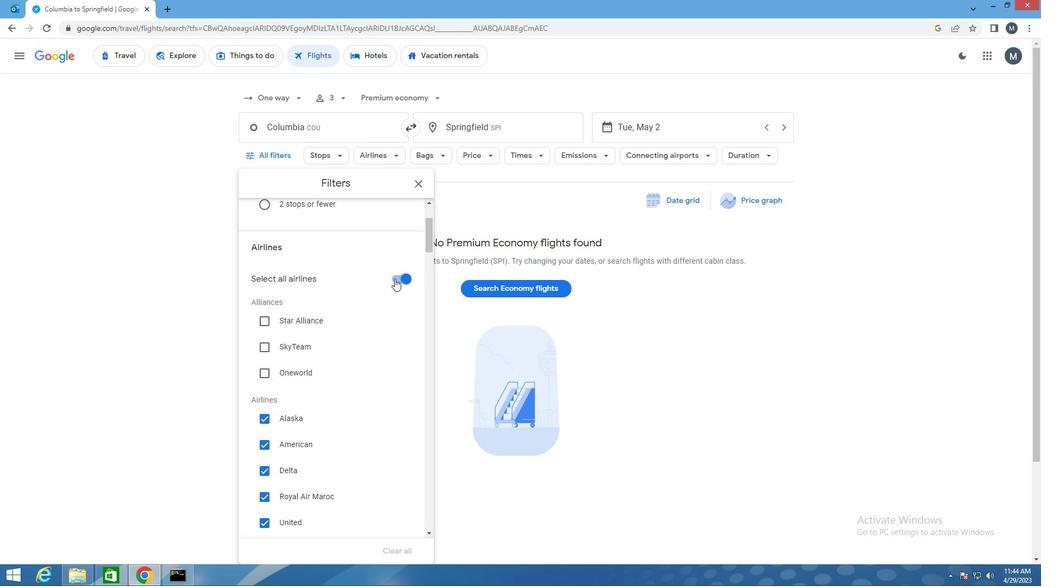 
Action: Mouse moved to (353, 350)
Screenshot: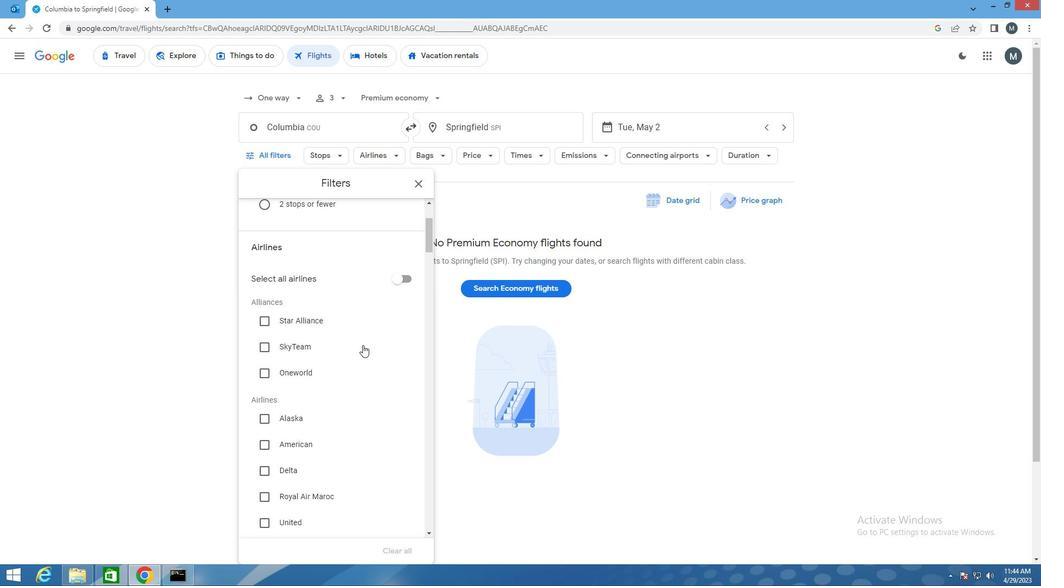 
Action: Mouse scrolled (353, 350) with delta (0, 0)
Screenshot: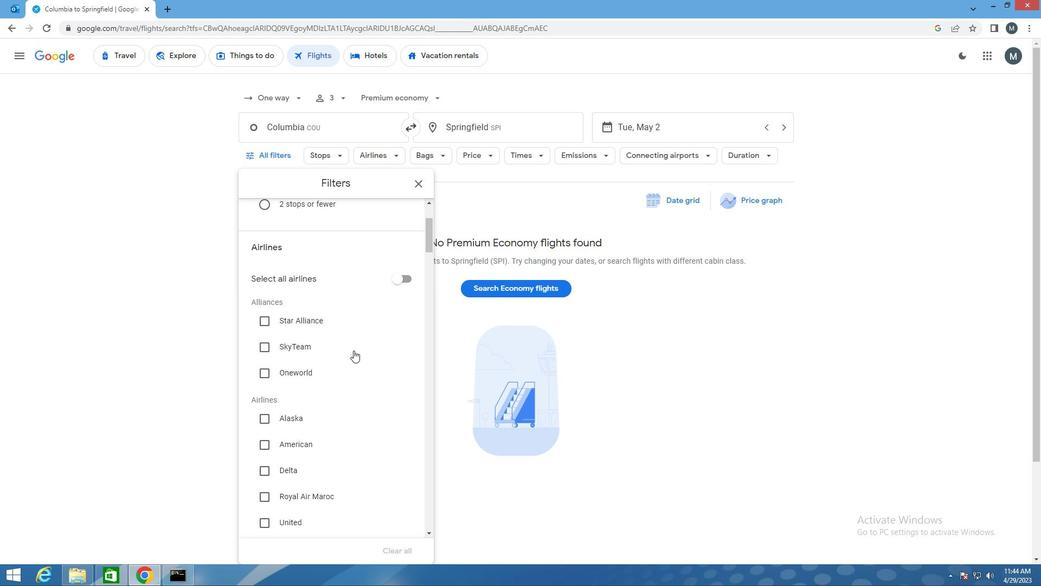 
Action: Mouse scrolled (353, 351) with delta (0, 0)
Screenshot: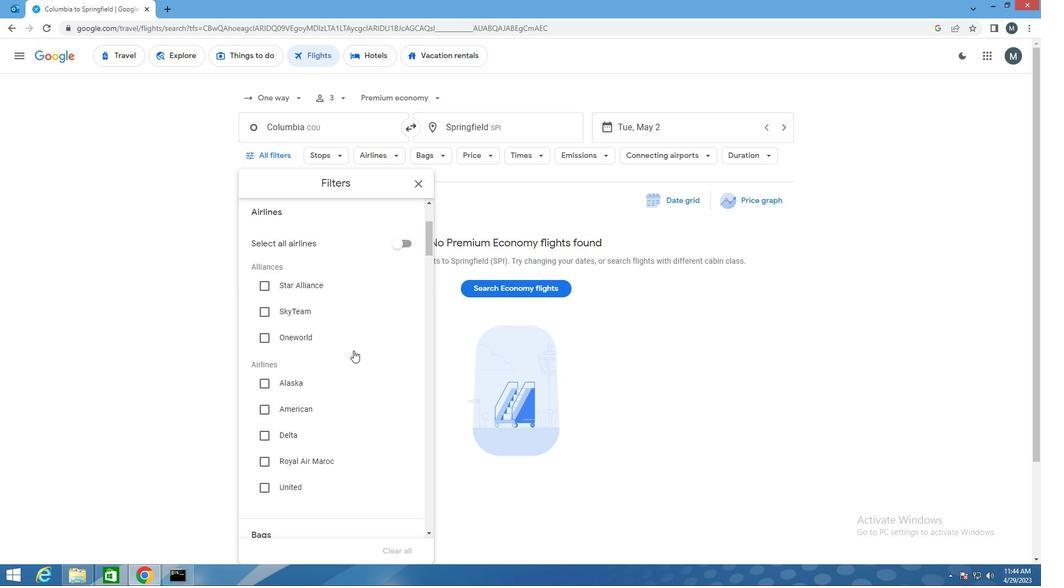 
Action: Mouse moved to (321, 331)
Screenshot: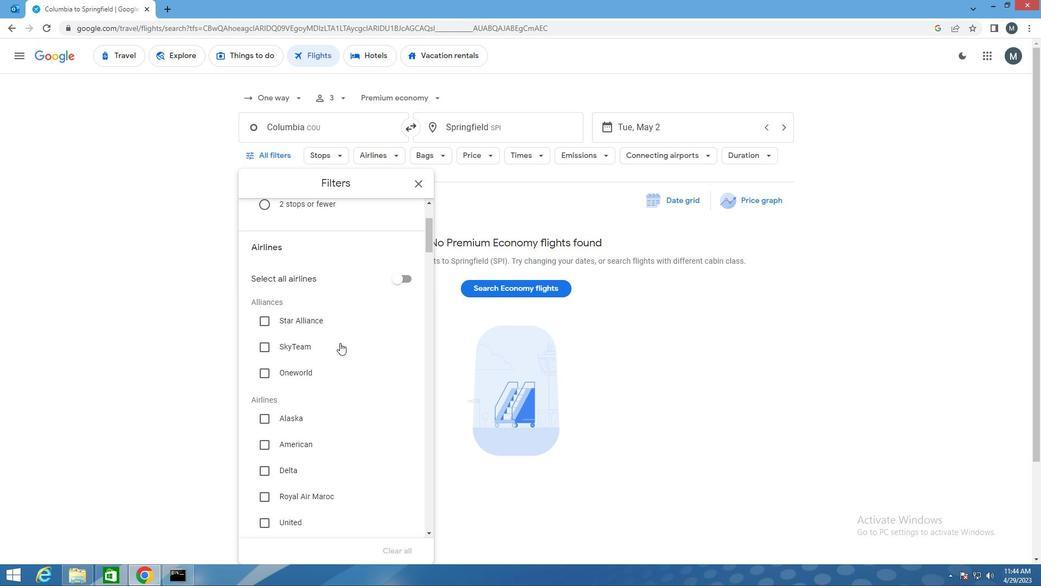 
Action: Mouse scrolled (321, 330) with delta (0, 0)
Screenshot: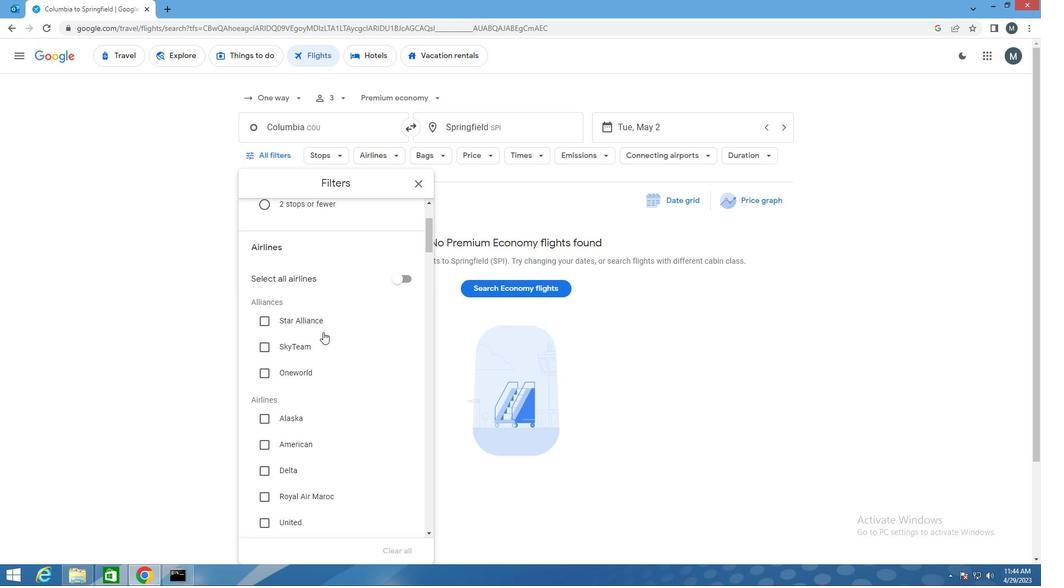 
Action: Mouse moved to (318, 334)
Screenshot: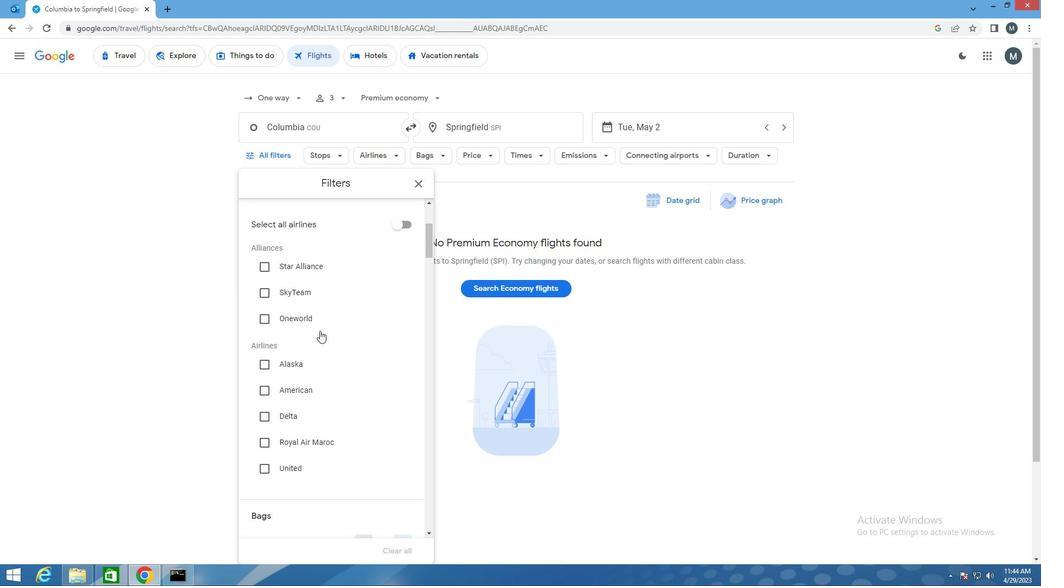 
Action: Mouse scrolled (318, 333) with delta (0, 0)
Screenshot: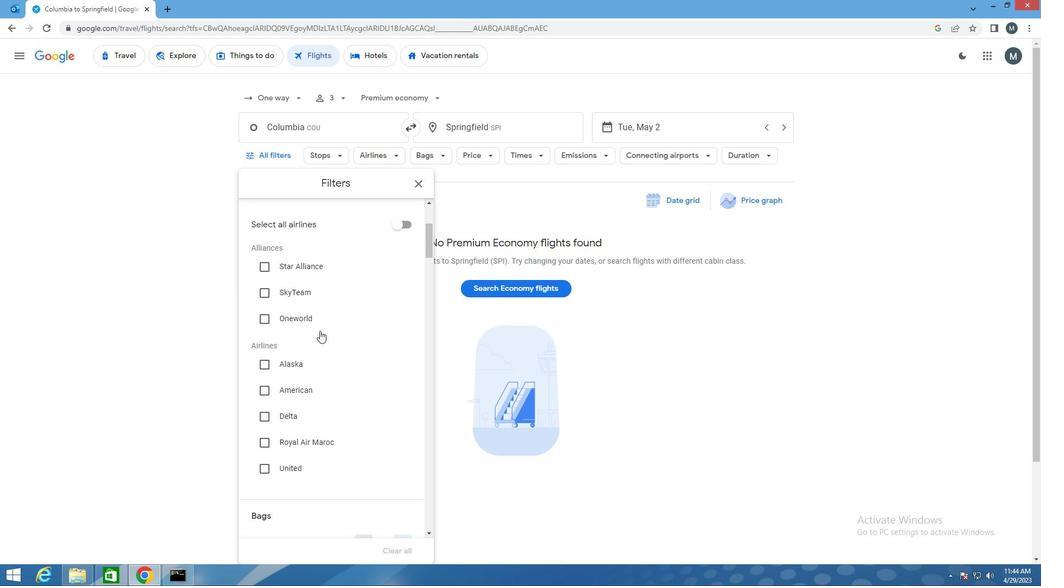 
Action: Mouse moved to (264, 315)
Screenshot: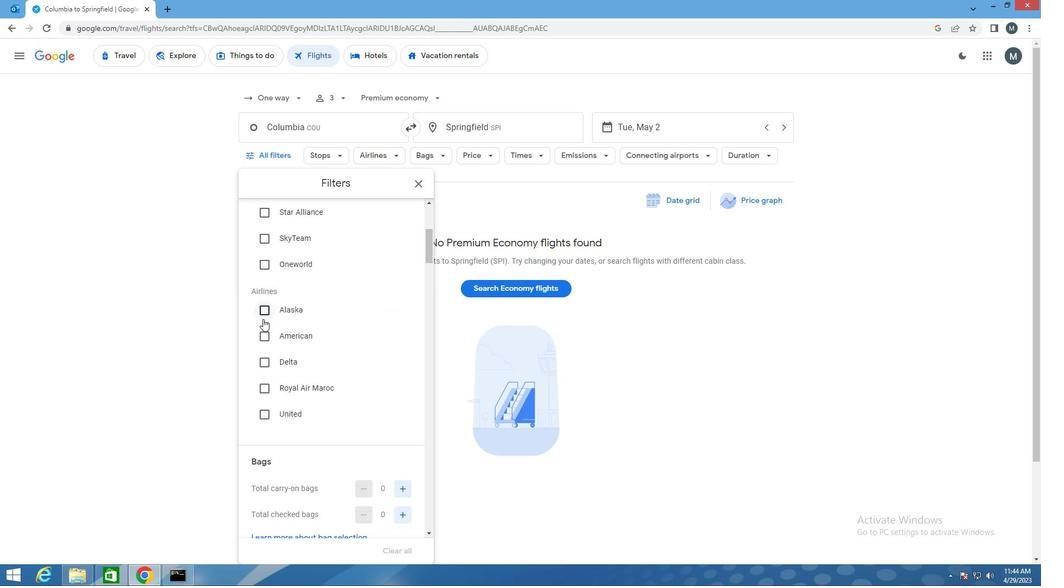 
Action: Mouse pressed left at (264, 315)
Screenshot: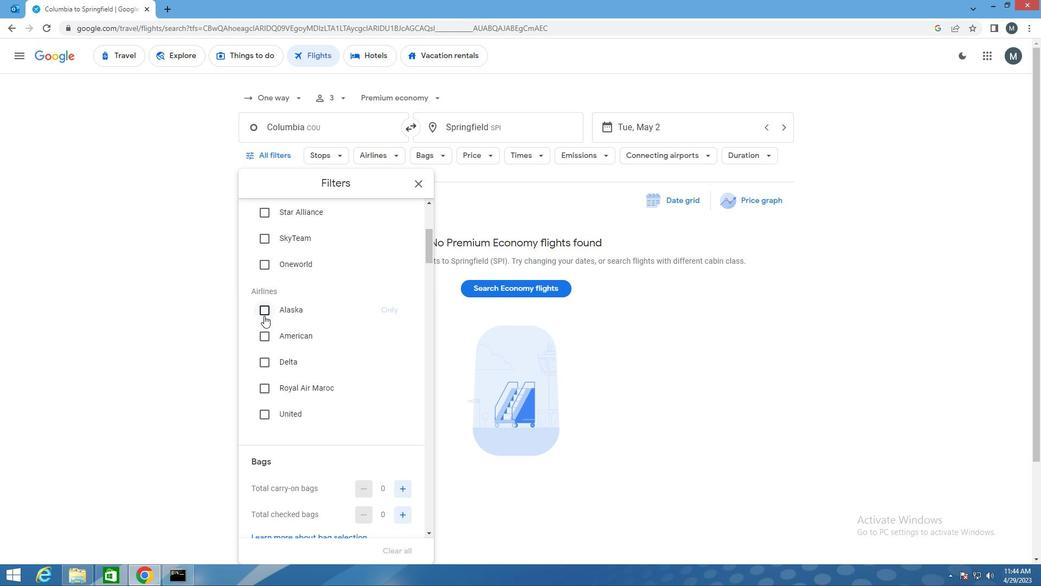 
Action: Mouse moved to (302, 316)
Screenshot: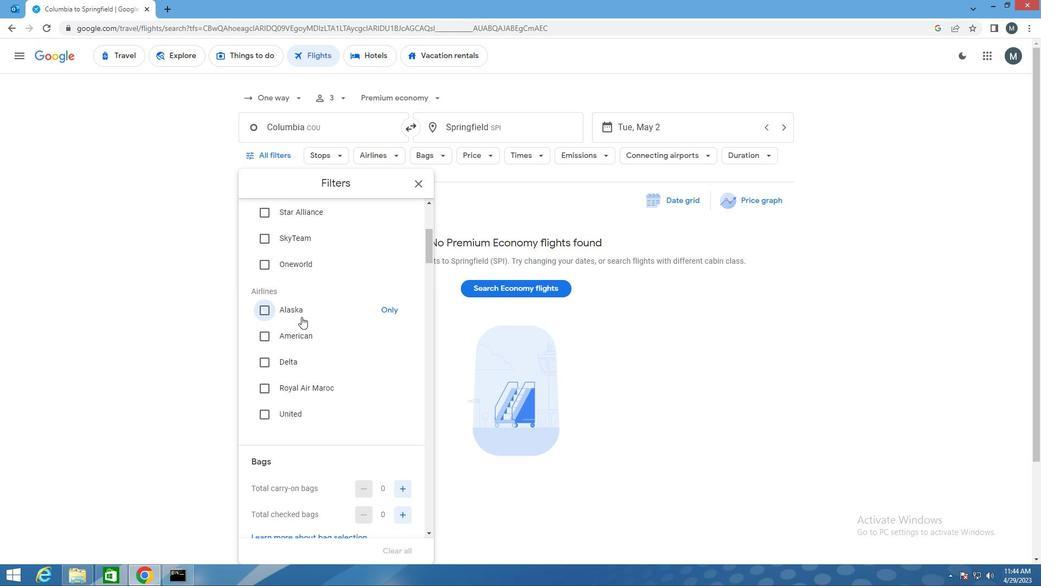 
Action: Mouse scrolled (302, 316) with delta (0, 0)
Screenshot: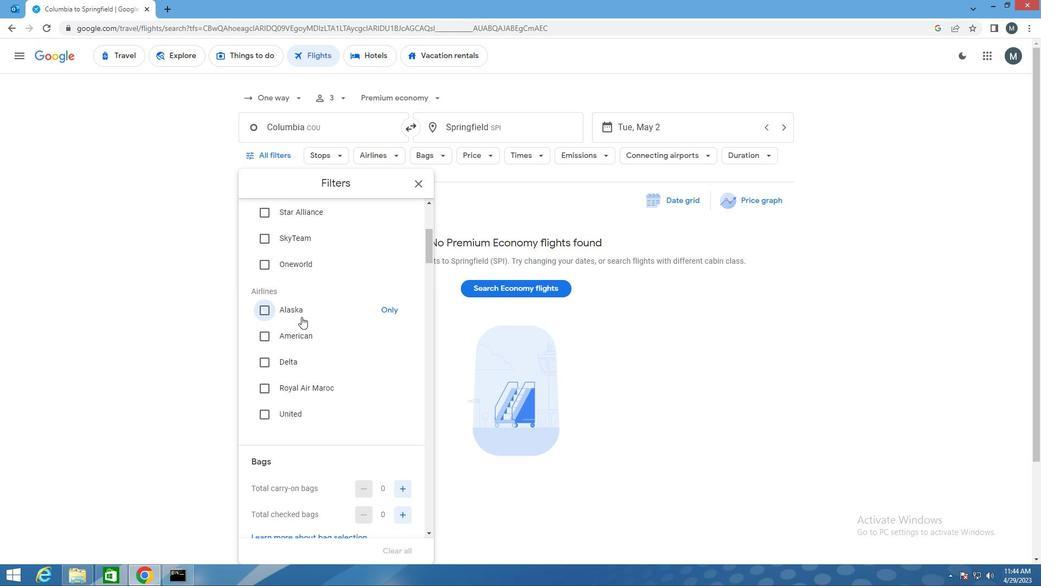 
Action: Mouse moved to (303, 318)
Screenshot: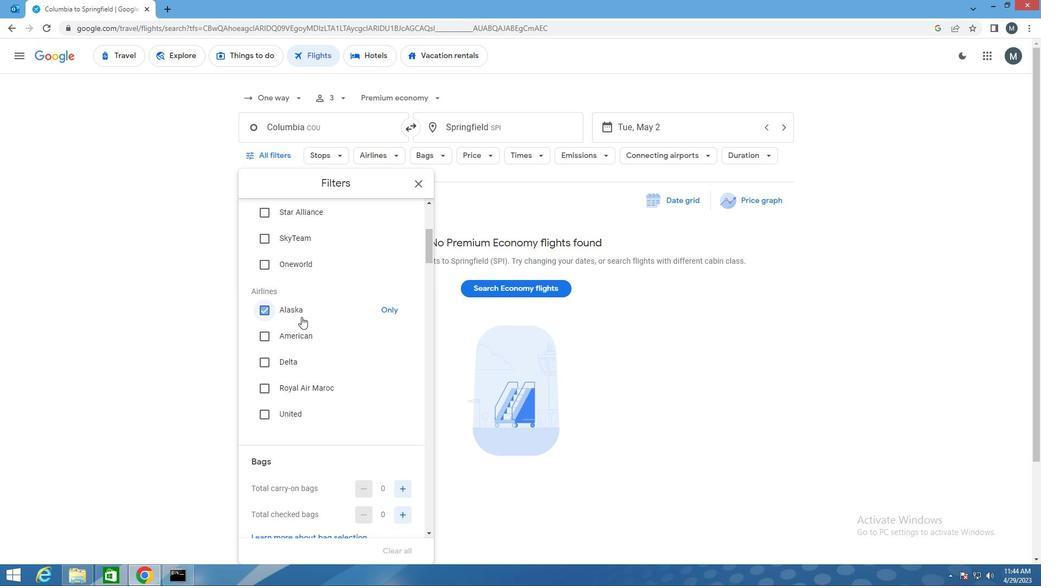 
Action: Mouse scrolled (303, 318) with delta (0, 0)
Screenshot: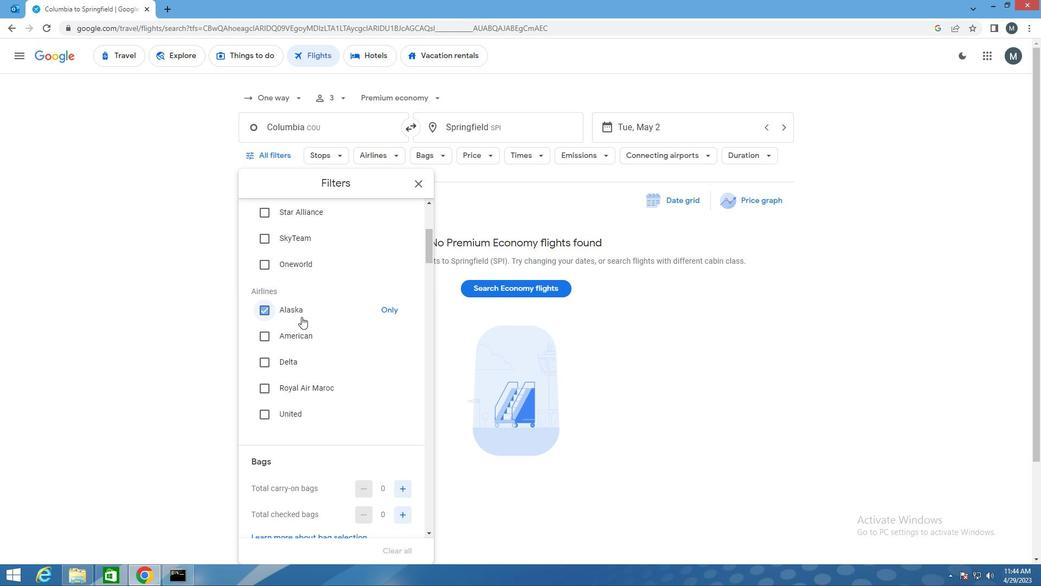 
Action: Mouse moved to (313, 328)
Screenshot: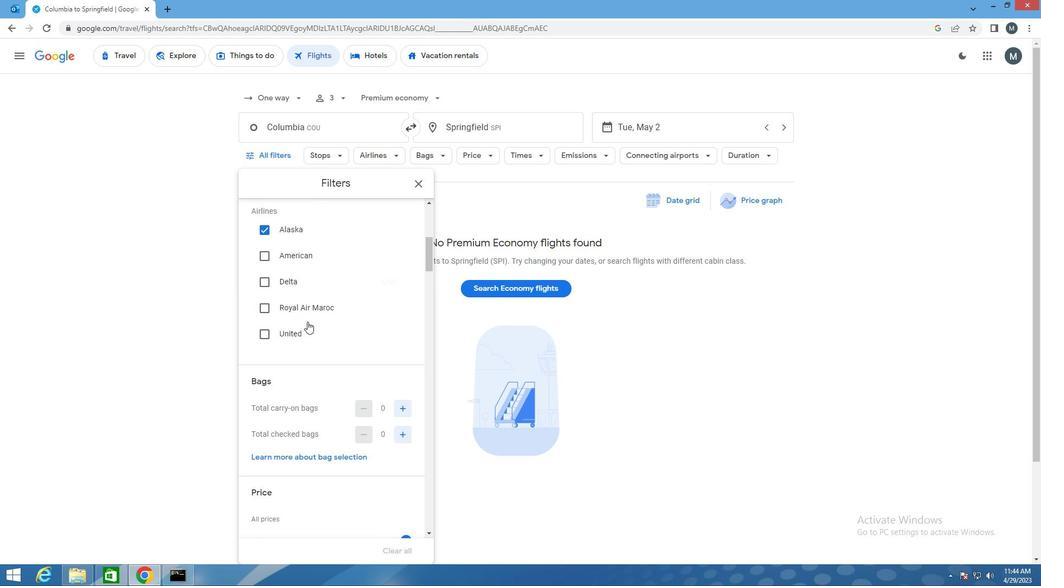 
Action: Mouse scrolled (313, 327) with delta (0, 0)
Screenshot: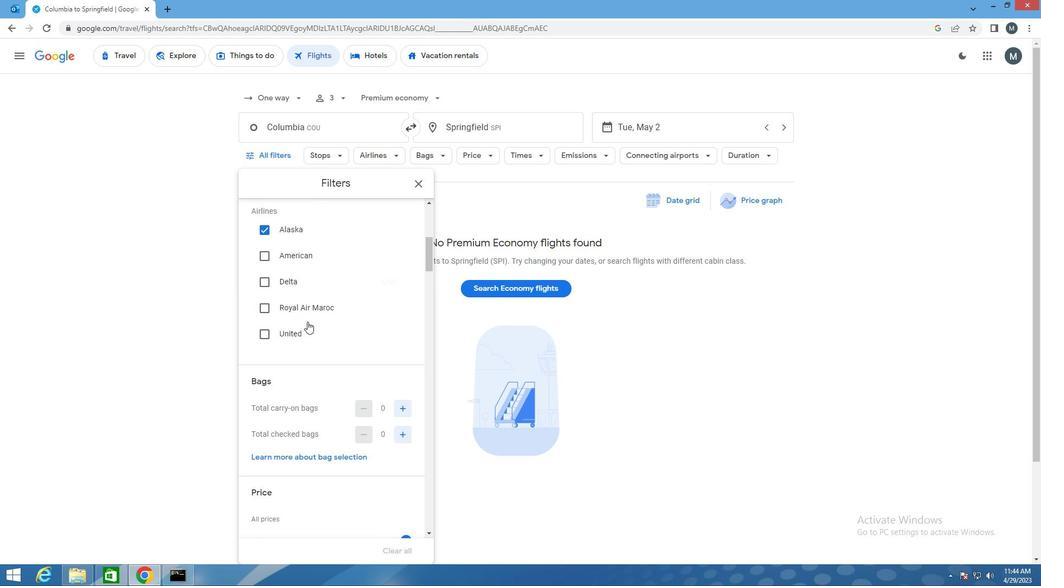 
Action: Mouse moved to (405, 354)
Screenshot: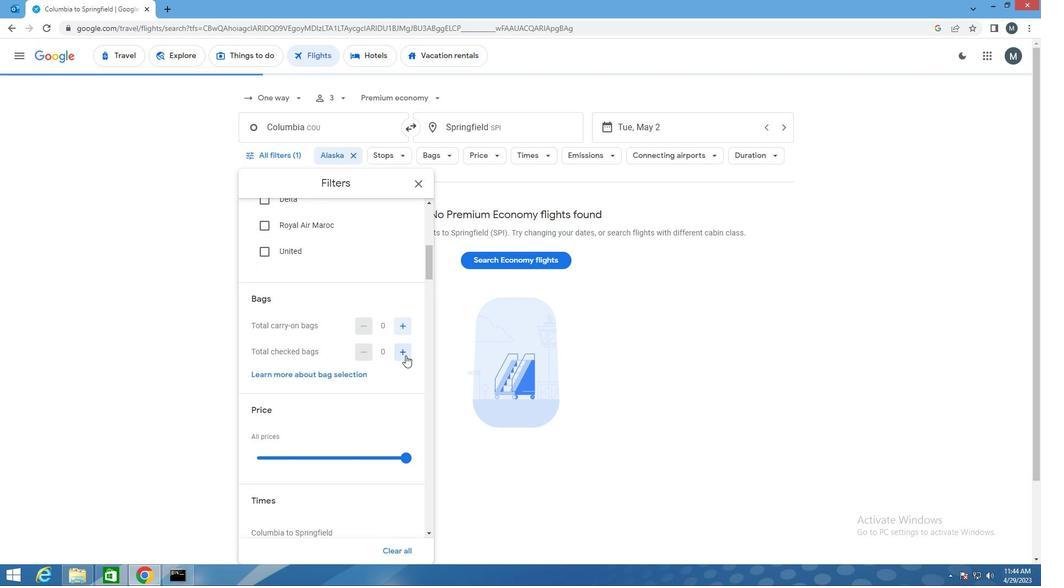 
Action: Mouse pressed left at (405, 354)
Screenshot: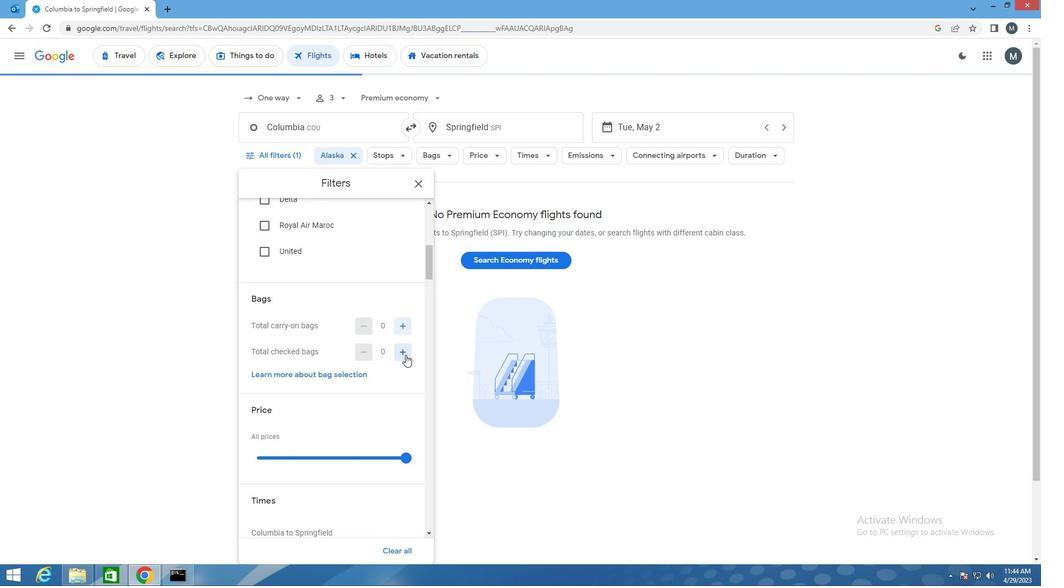
Action: Mouse pressed left at (405, 354)
Screenshot: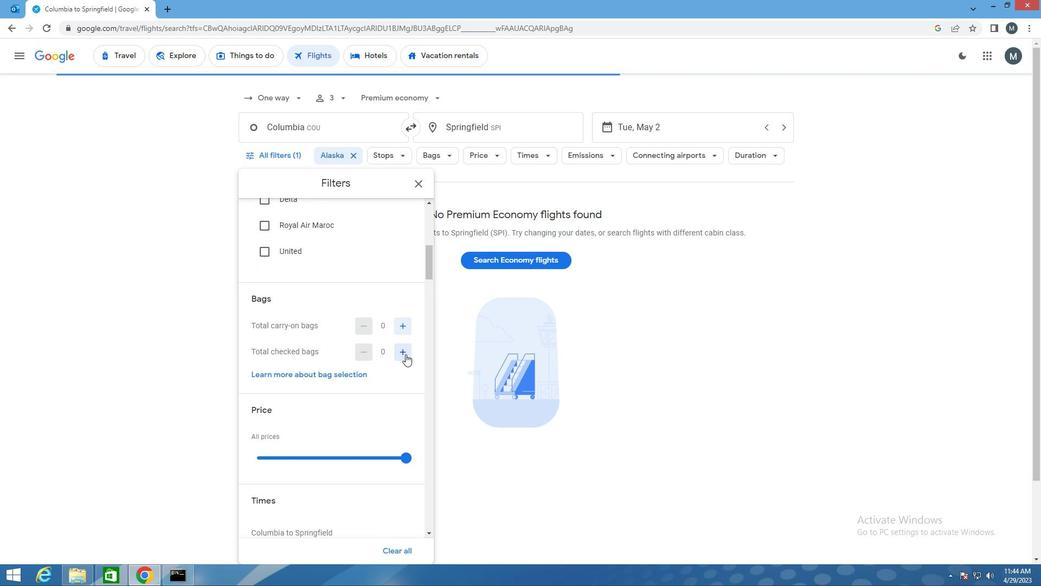 
Action: Mouse moved to (312, 334)
Screenshot: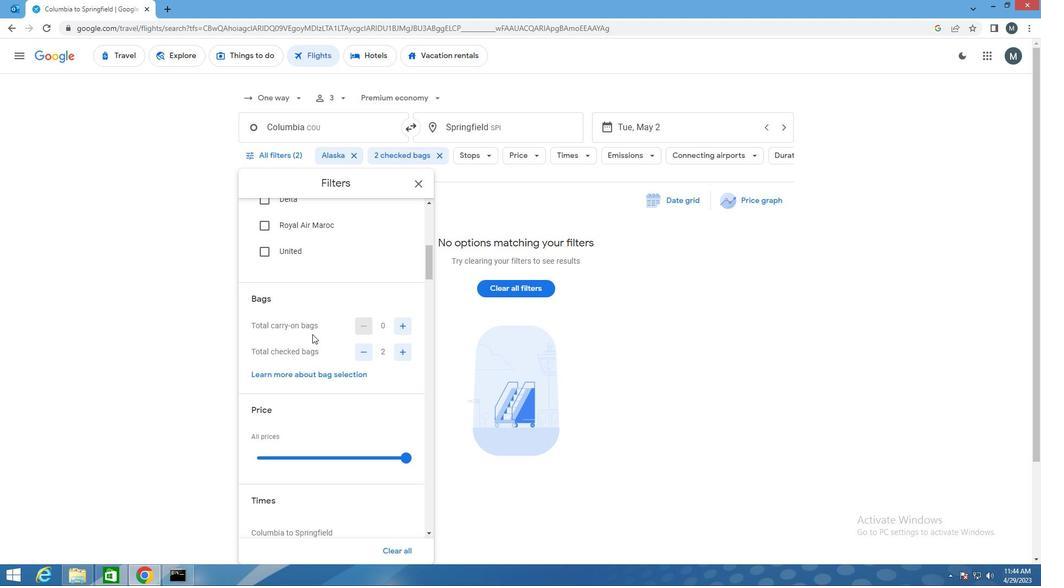 
Action: Mouse scrolled (312, 333) with delta (0, 0)
Screenshot: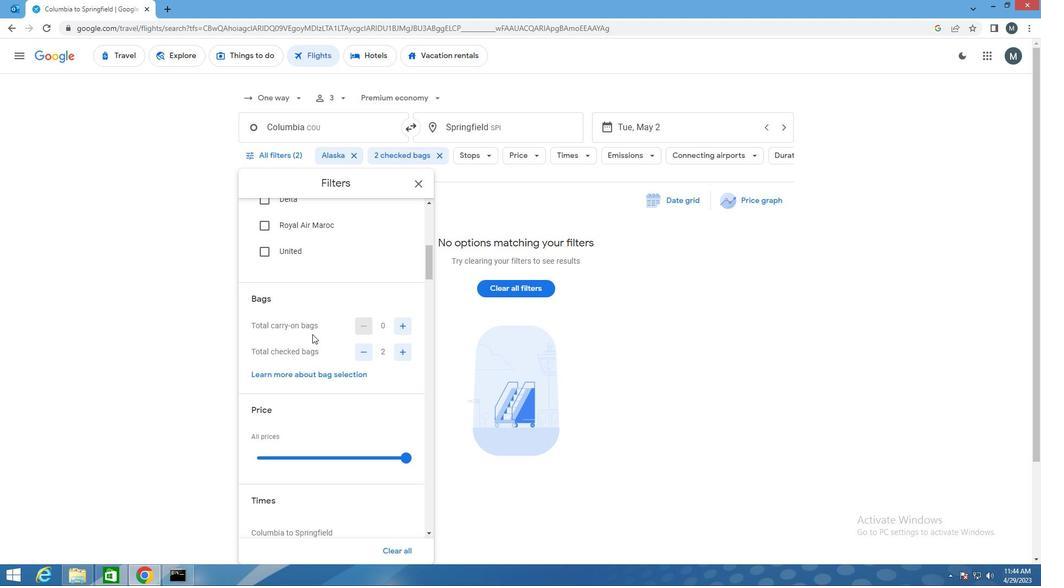 
Action: Mouse scrolled (312, 333) with delta (0, 0)
Screenshot: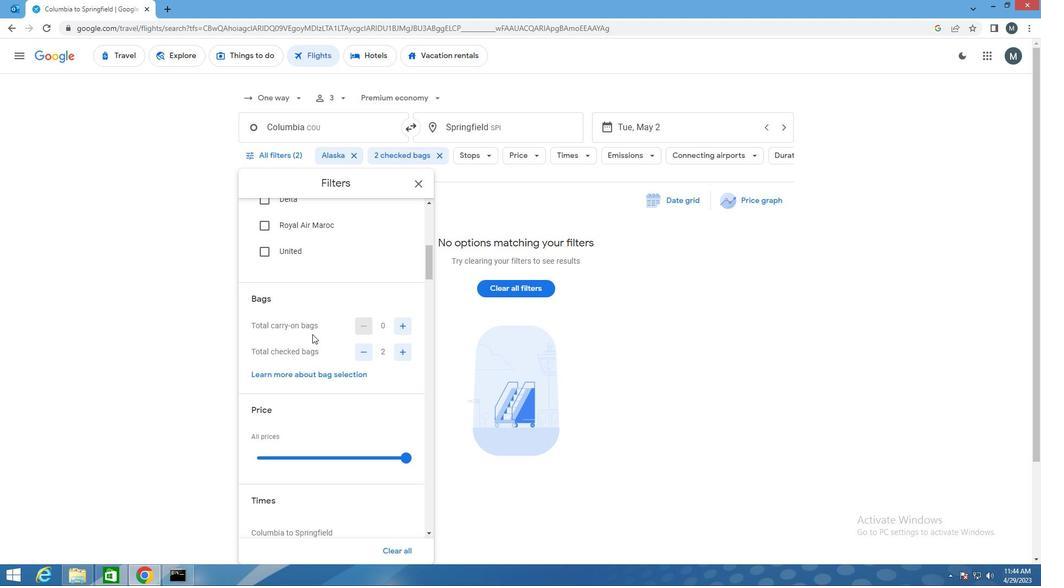 
Action: Mouse moved to (354, 348)
Screenshot: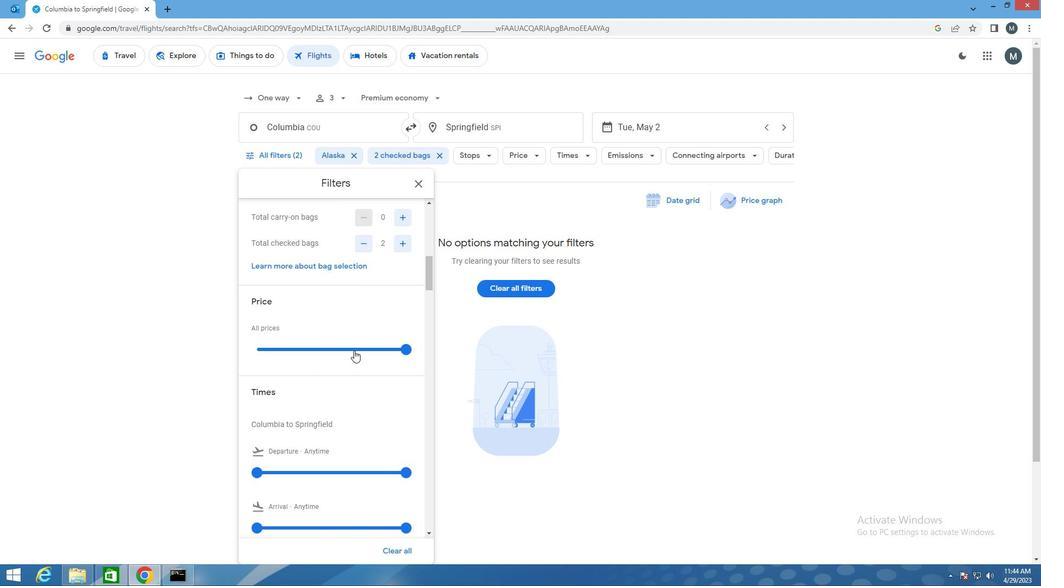 
Action: Mouse pressed left at (354, 348)
Screenshot: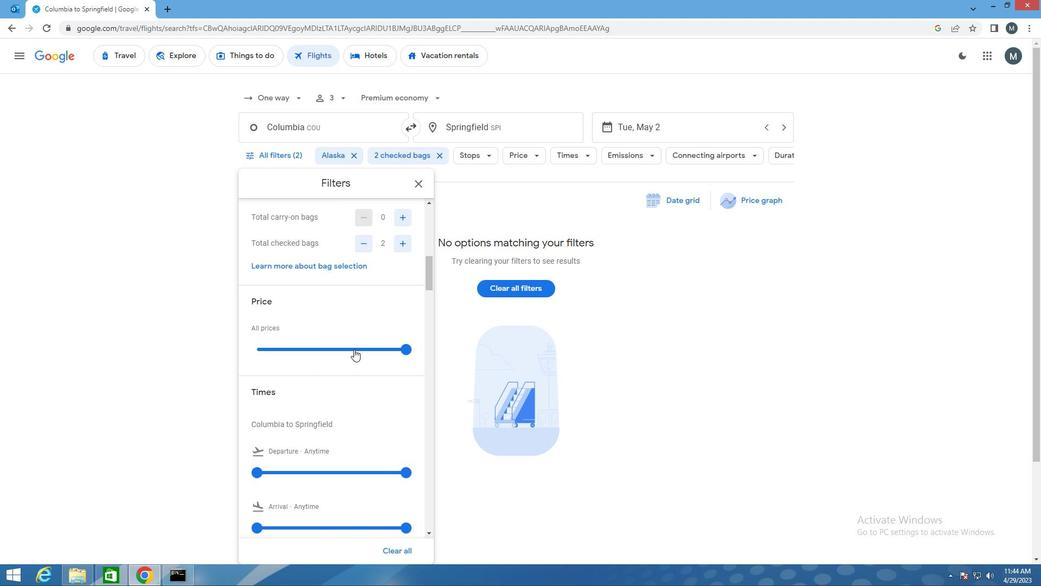 
Action: Mouse moved to (354, 348)
Screenshot: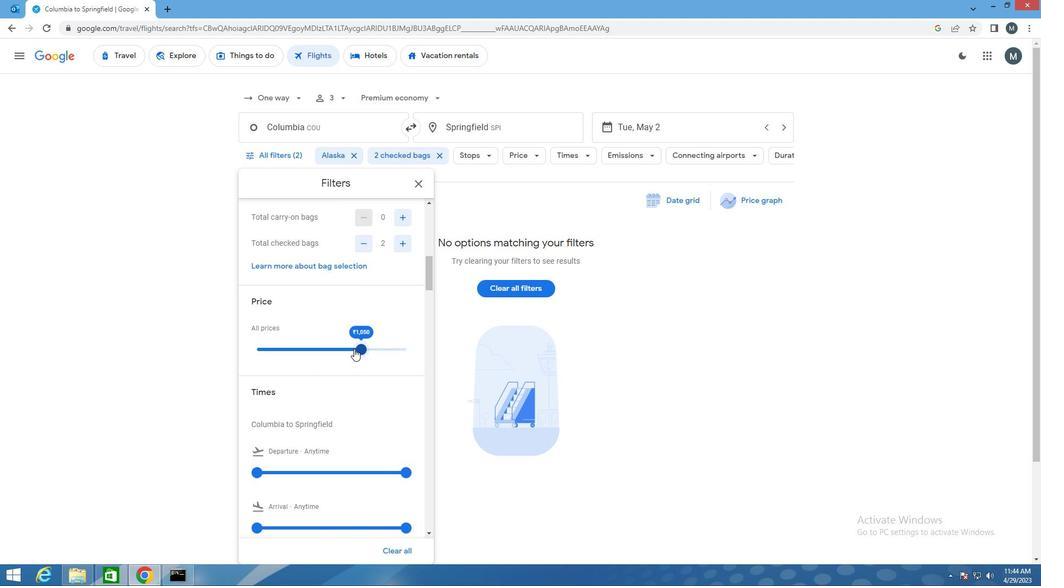 
Action: Mouse pressed left at (354, 348)
Screenshot: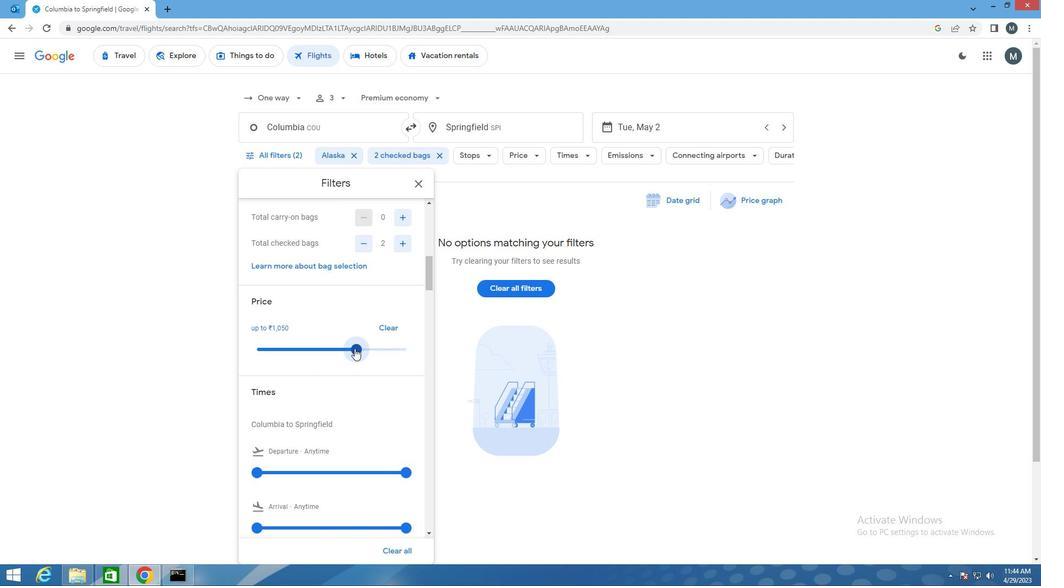 
Action: Mouse moved to (352, 347)
Screenshot: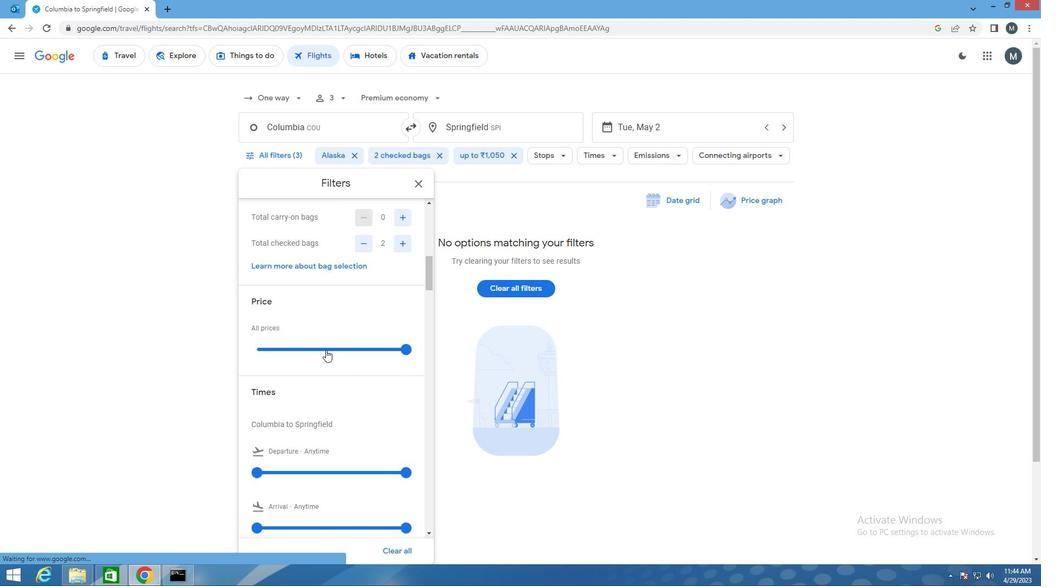 
Action: Mouse pressed left at (352, 347)
Screenshot: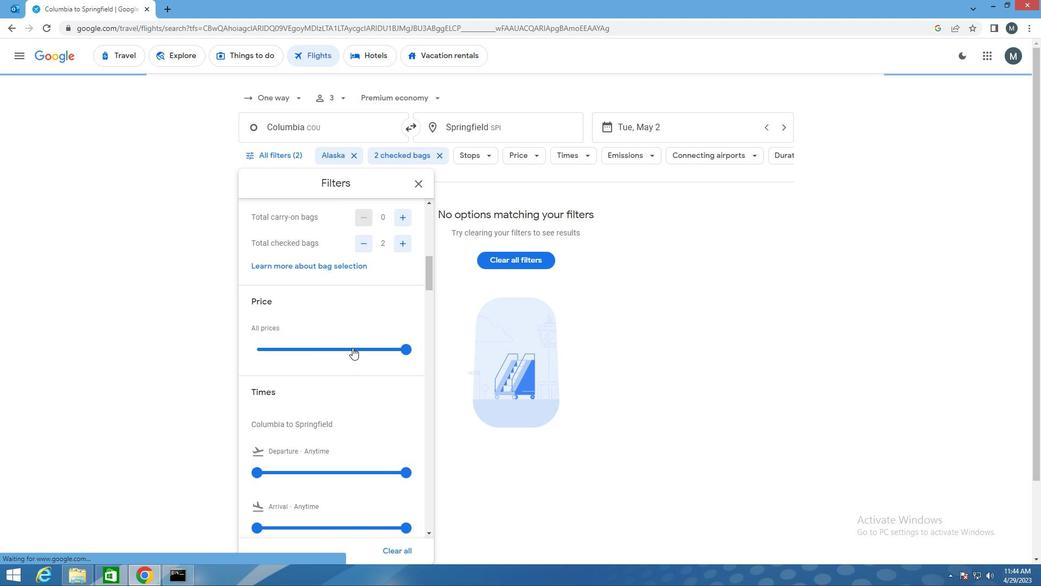 
Action: Mouse pressed left at (352, 347)
Screenshot: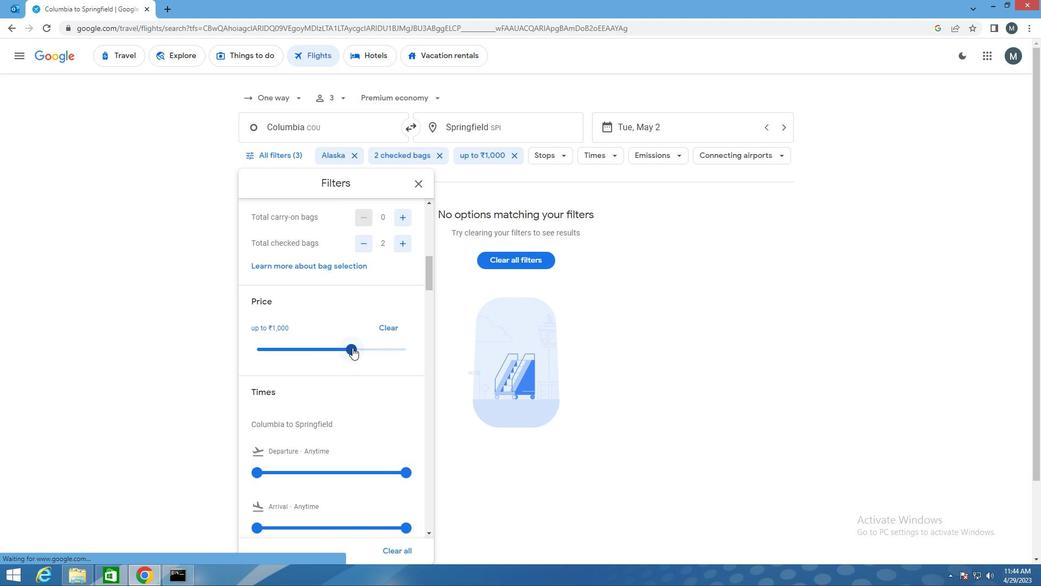 
Action: Mouse moved to (357, 343)
Screenshot: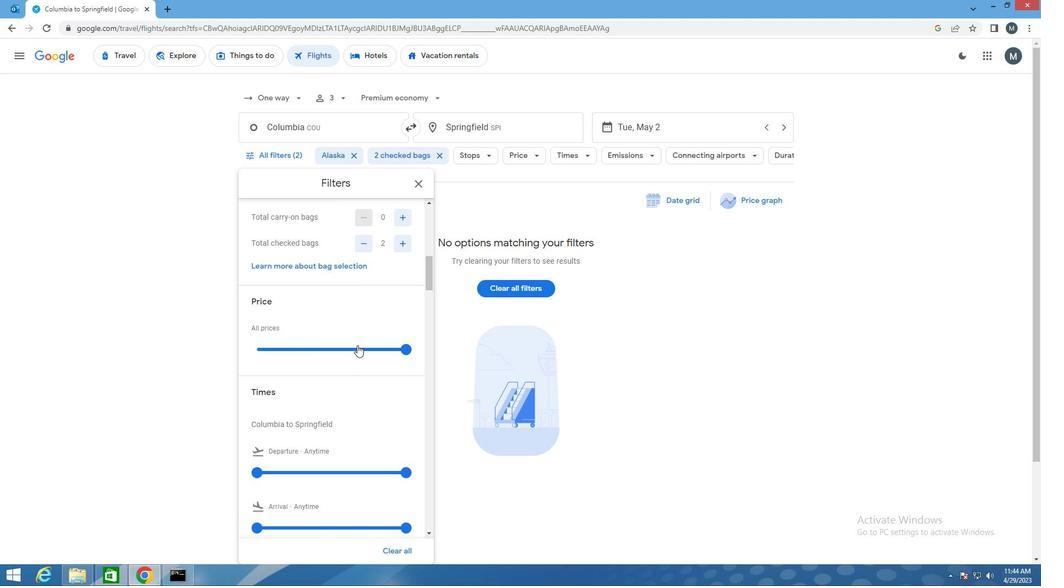 
Action: Mouse scrolled (357, 342) with delta (0, 0)
Screenshot: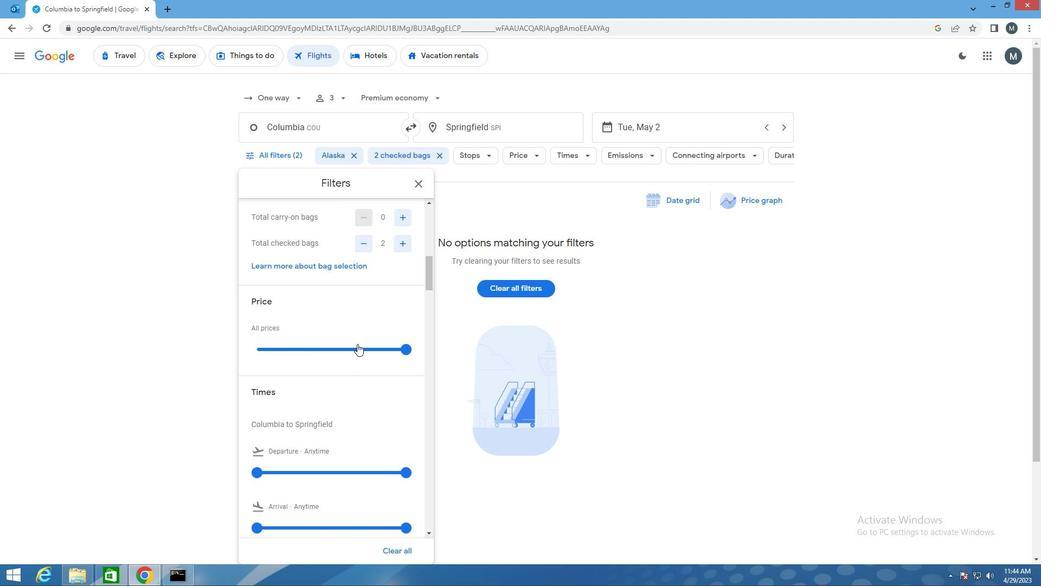 
Action: Mouse scrolled (357, 342) with delta (0, 0)
Screenshot: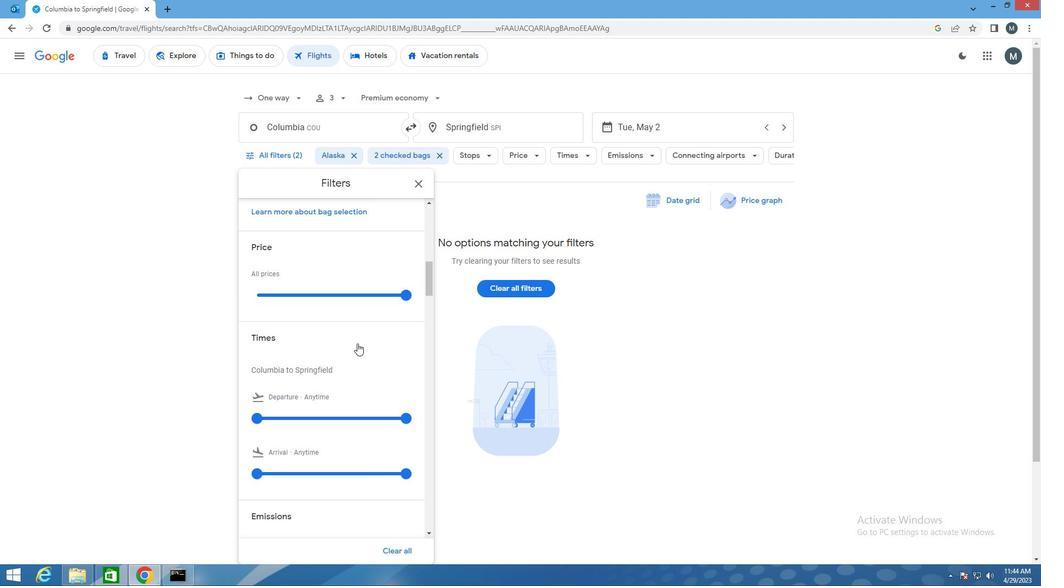 
Action: Mouse moved to (340, 361)
Screenshot: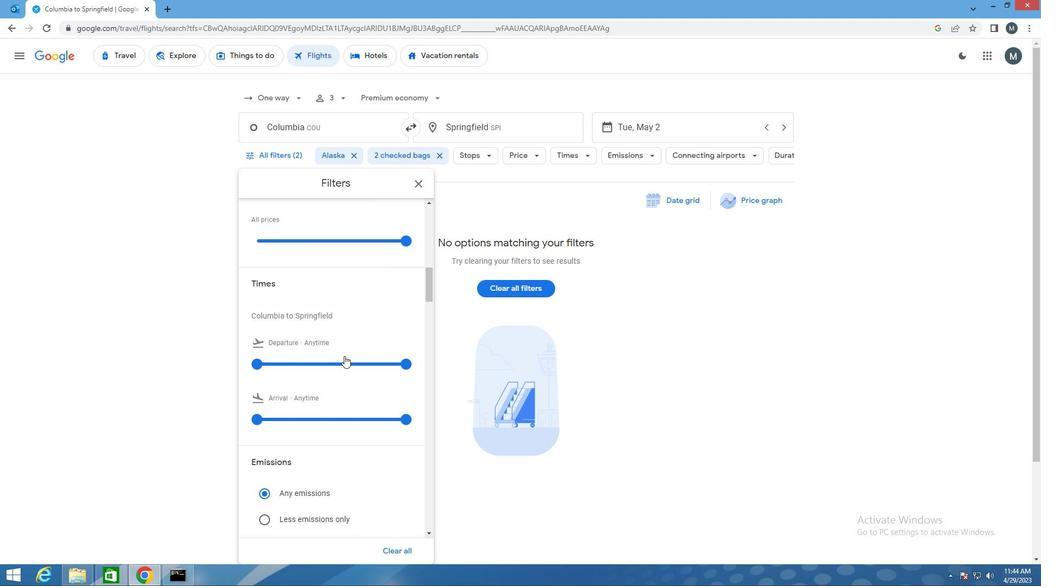 
Action: Mouse pressed left at (340, 361)
Screenshot: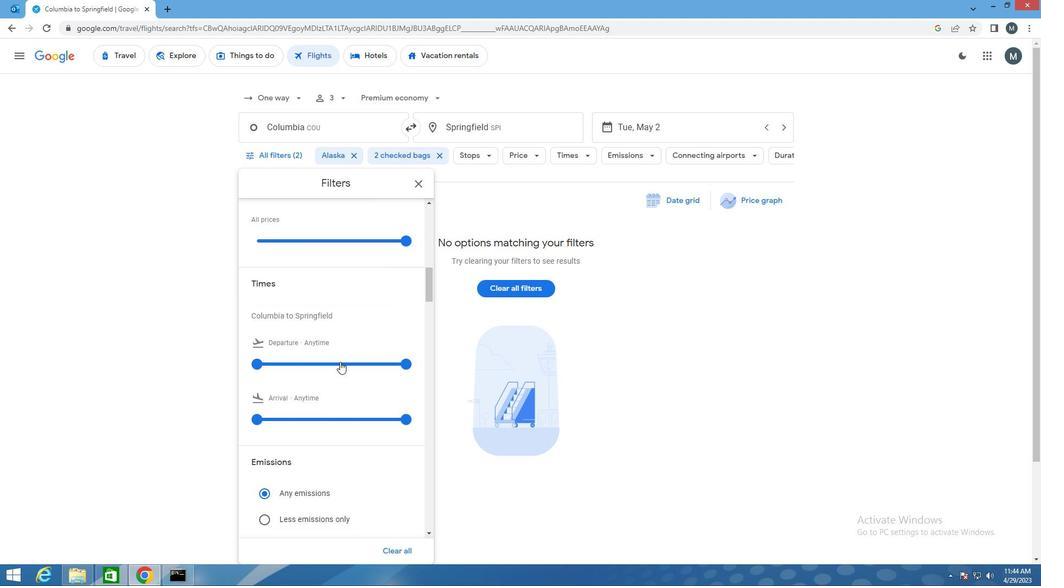 
Action: Mouse moved to (259, 362)
Screenshot: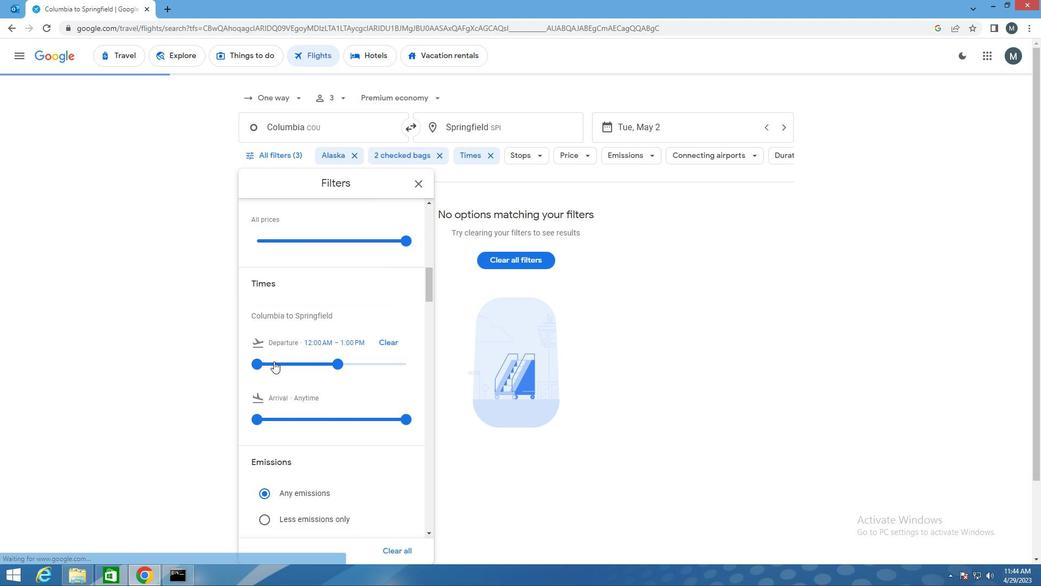 
Action: Mouse pressed left at (259, 362)
Screenshot: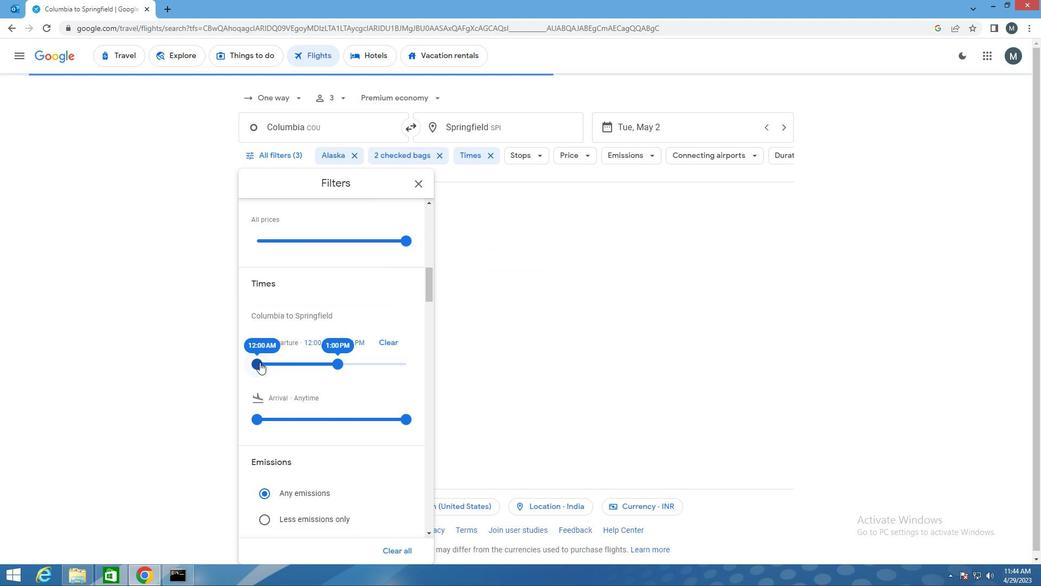 
Action: Mouse moved to (337, 364)
Screenshot: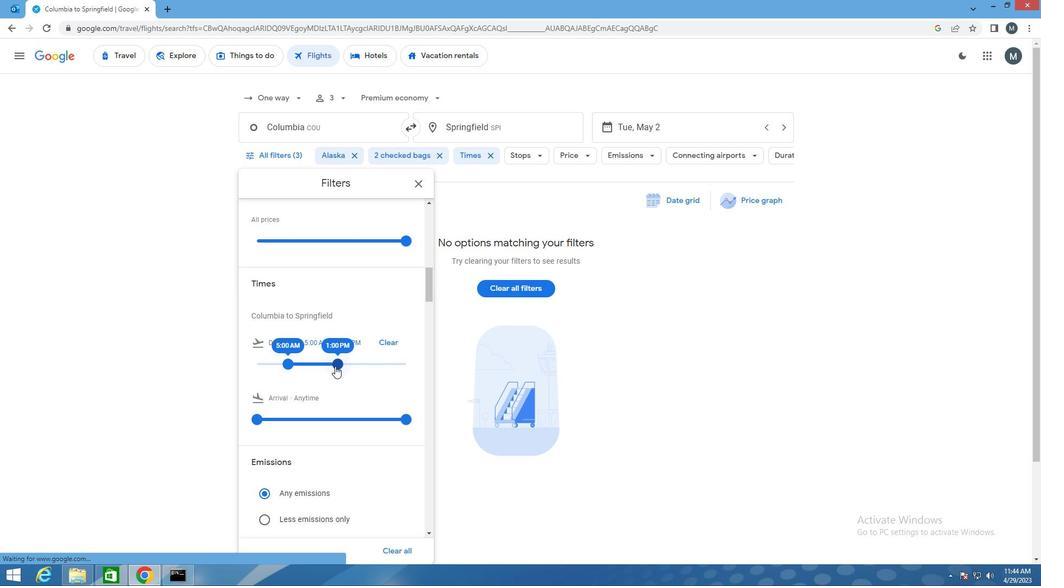
Action: Mouse pressed left at (337, 364)
Screenshot: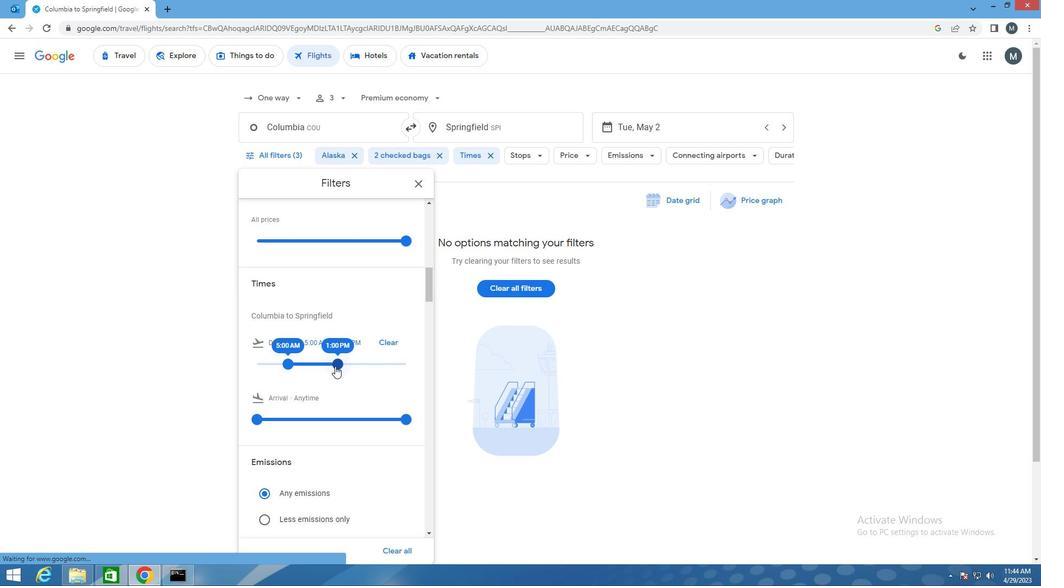 
Action: Mouse moved to (309, 353)
Screenshot: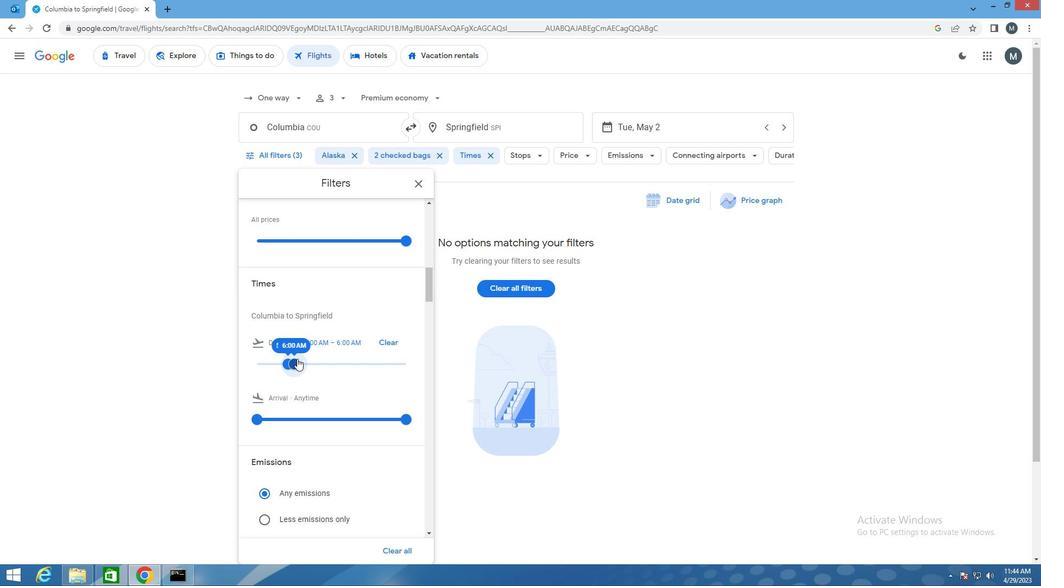 
Action: Mouse scrolled (309, 352) with delta (0, 0)
Screenshot: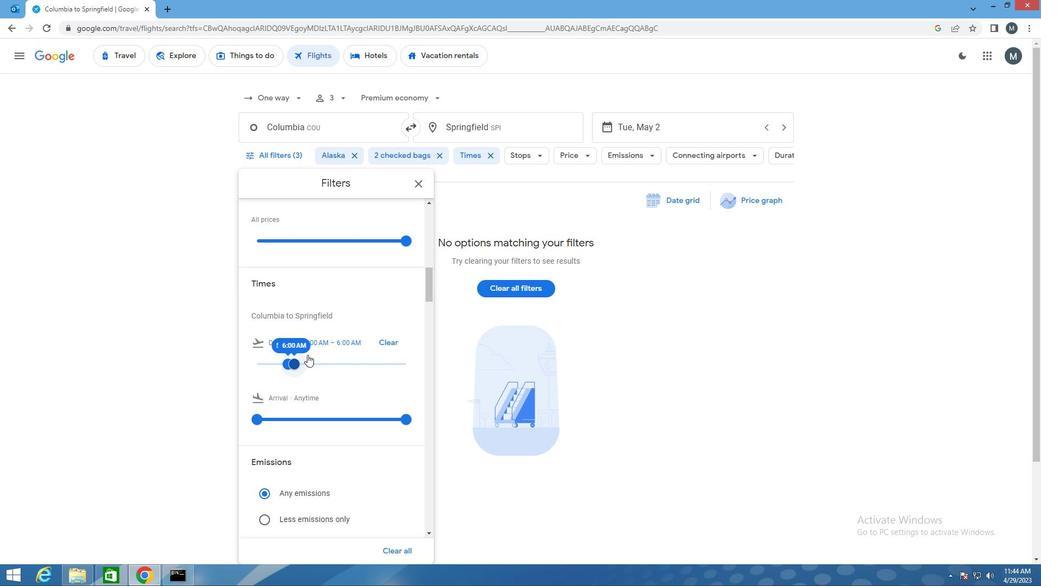 
Action: Mouse moved to (310, 353)
Screenshot: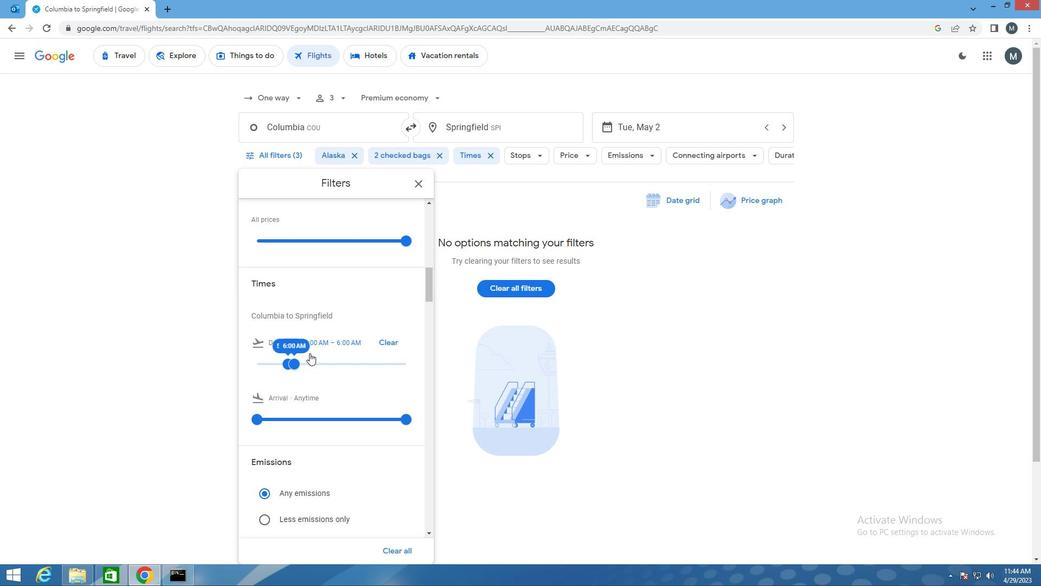 
Action: Mouse scrolled (310, 352) with delta (0, 0)
Screenshot: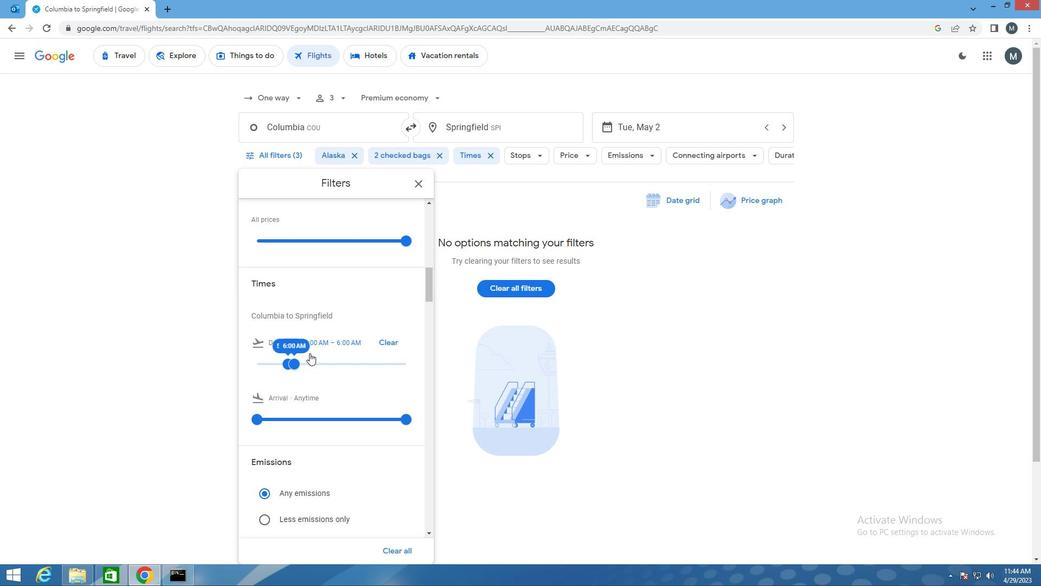 
Action: Mouse scrolled (310, 352) with delta (0, 0)
Screenshot: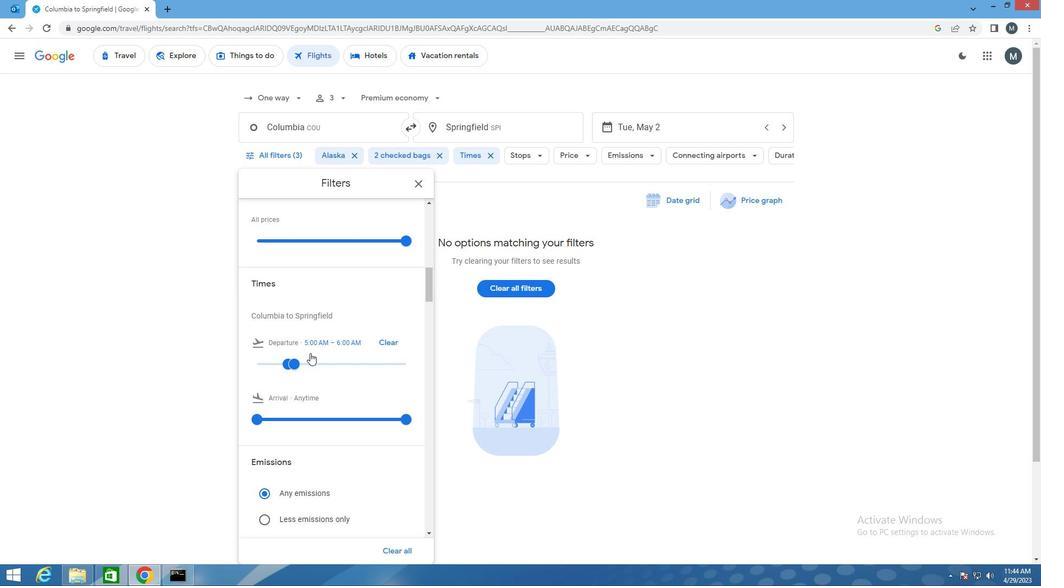
Action: Mouse moved to (416, 186)
Screenshot: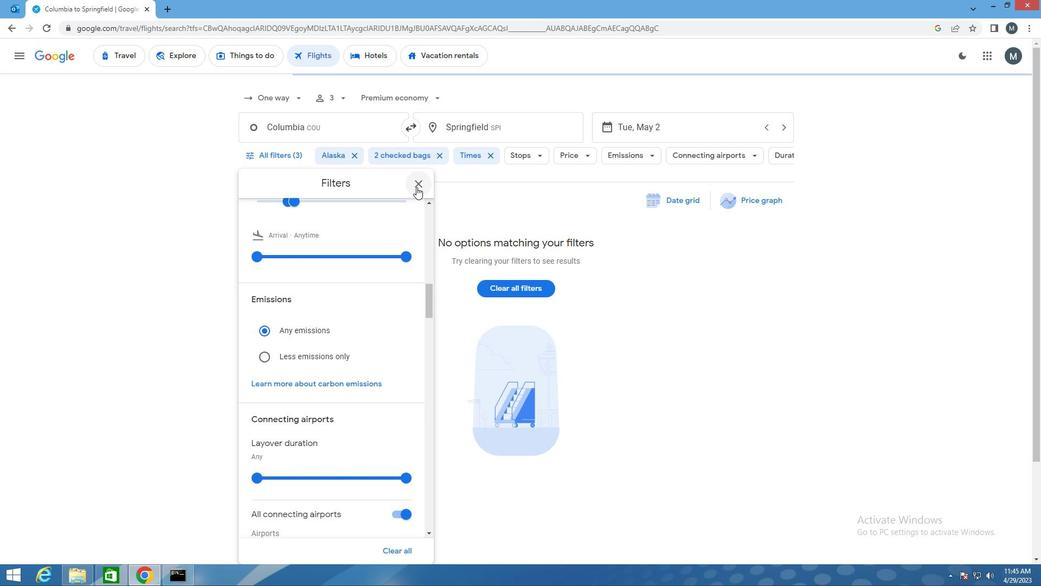 
Action: Mouse pressed left at (416, 186)
Screenshot: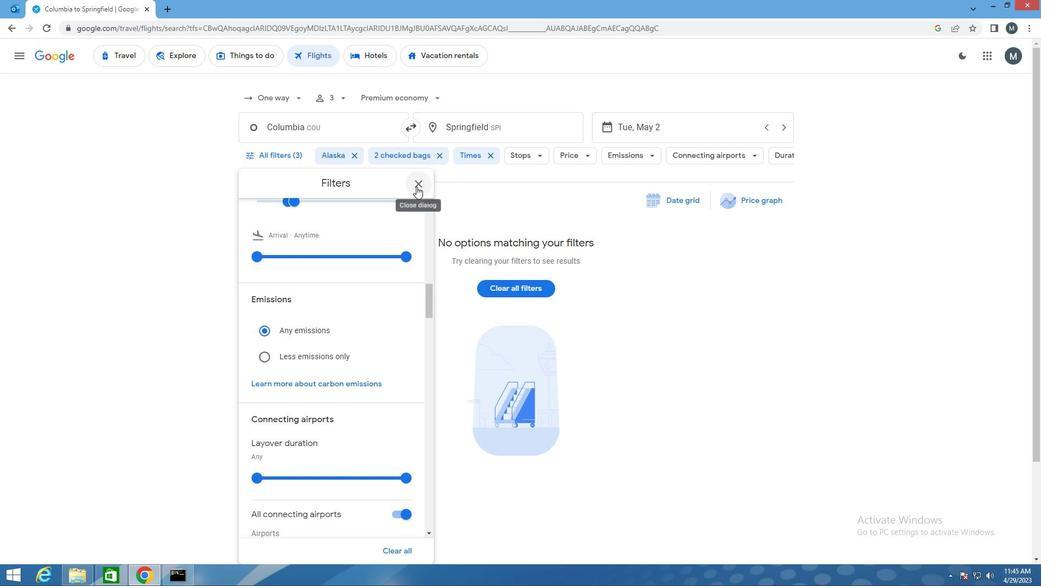 
